 Task: Research Airbnb properties in Pátra, Greece from 6th December, 2023 to 15th December, 2023 for 6 adults. Place can be entire room or private room with 6 bedrooms having 6 beds and 6 bathrooms. Property type can be house. Amenities needed are: wifi, TV, free parkinig on premises, gym, breakfast.
Action: Mouse moved to (457, 126)
Screenshot: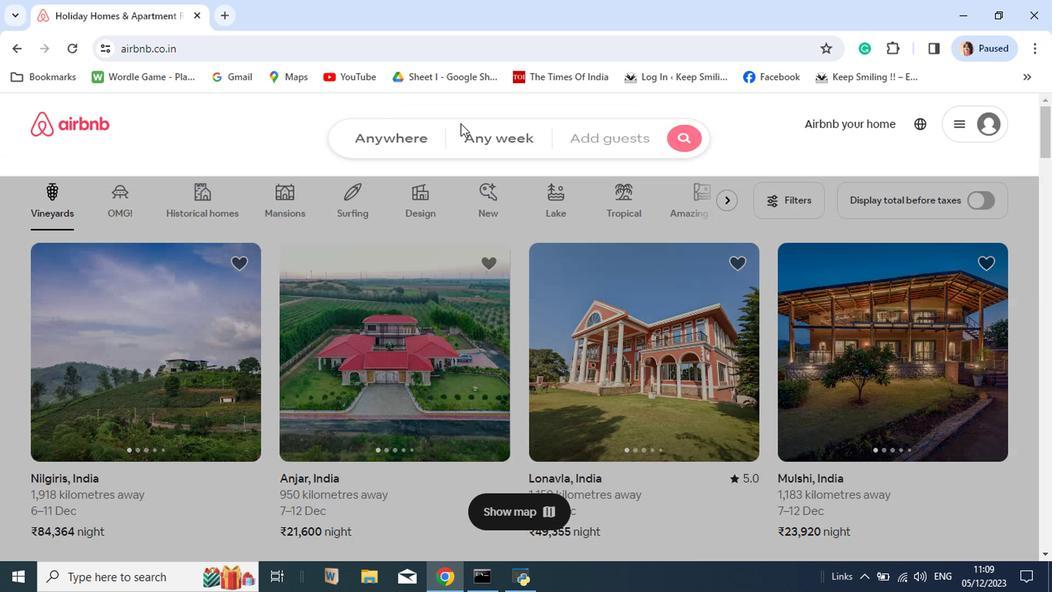 
Action: Mouse pressed left at (457, 126)
Screenshot: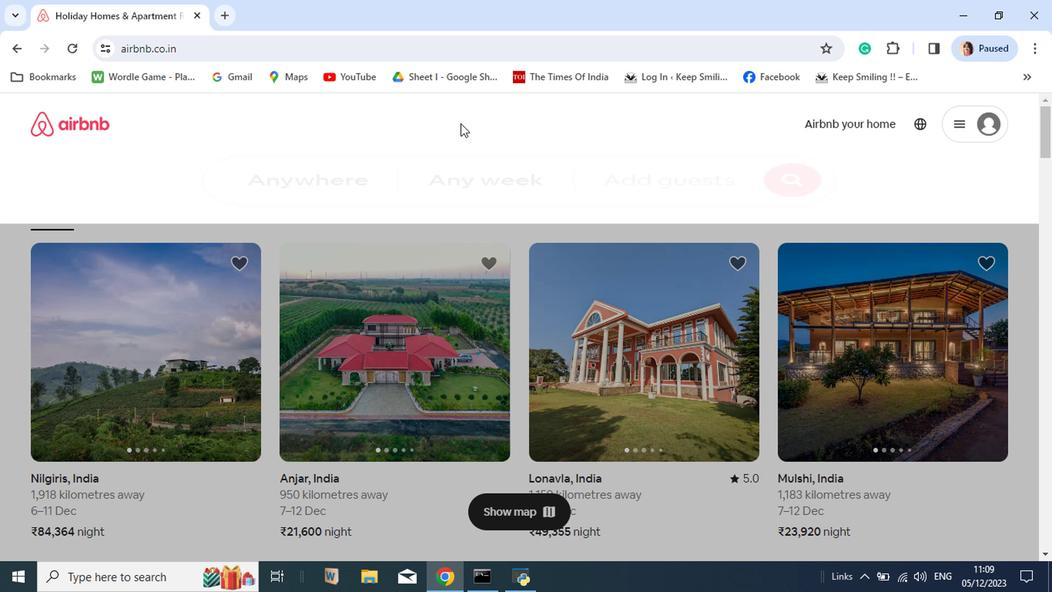 
Action: Mouse moved to (457, 127)
Screenshot: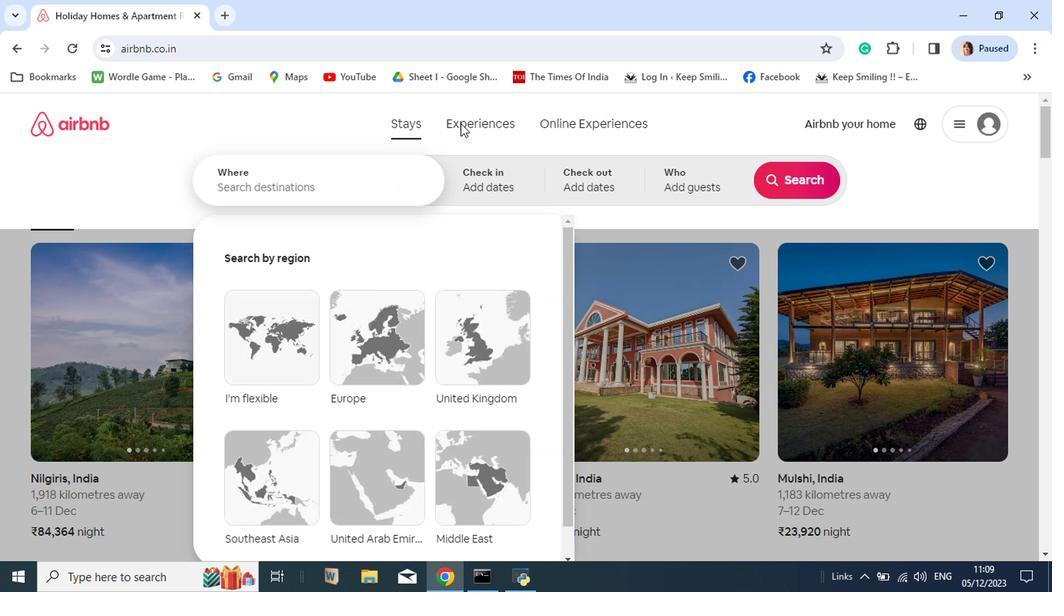 
Action: Key pressed <Key.shift_r>Patra,<Key.space><Key.shift>Greece
Screenshot: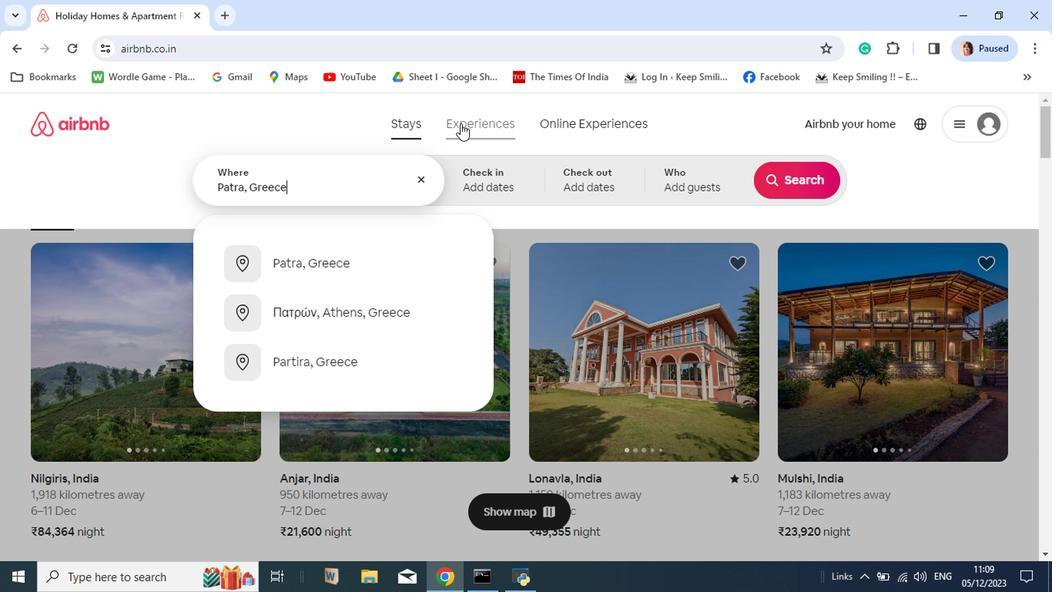 
Action: Mouse moved to (300, 260)
Screenshot: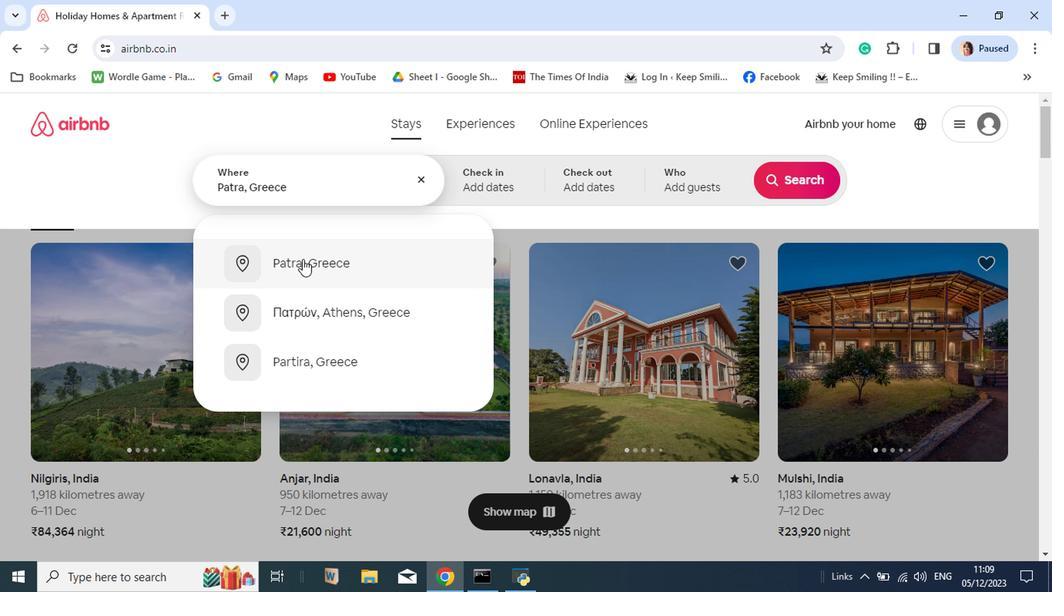 
Action: Mouse pressed left at (300, 260)
Screenshot: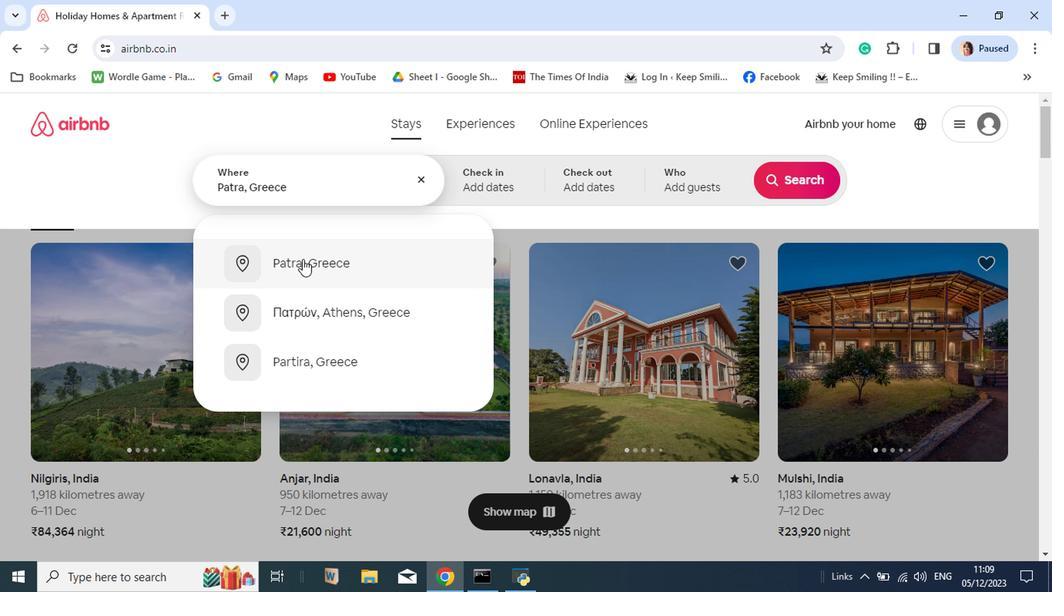 
Action: Mouse moved to (359, 405)
Screenshot: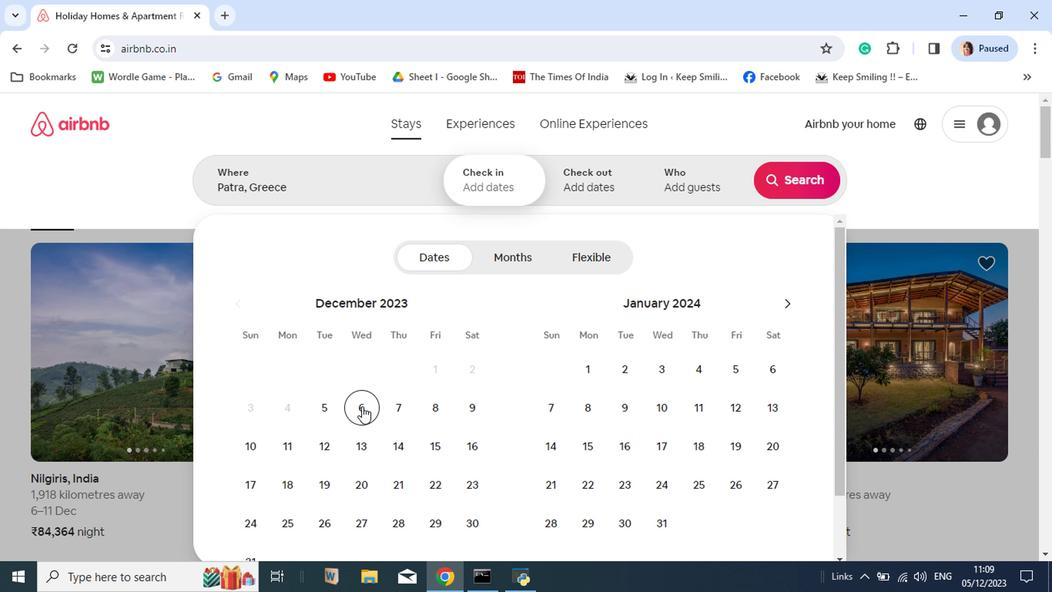 
Action: Mouse pressed left at (359, 405)
Screenshot: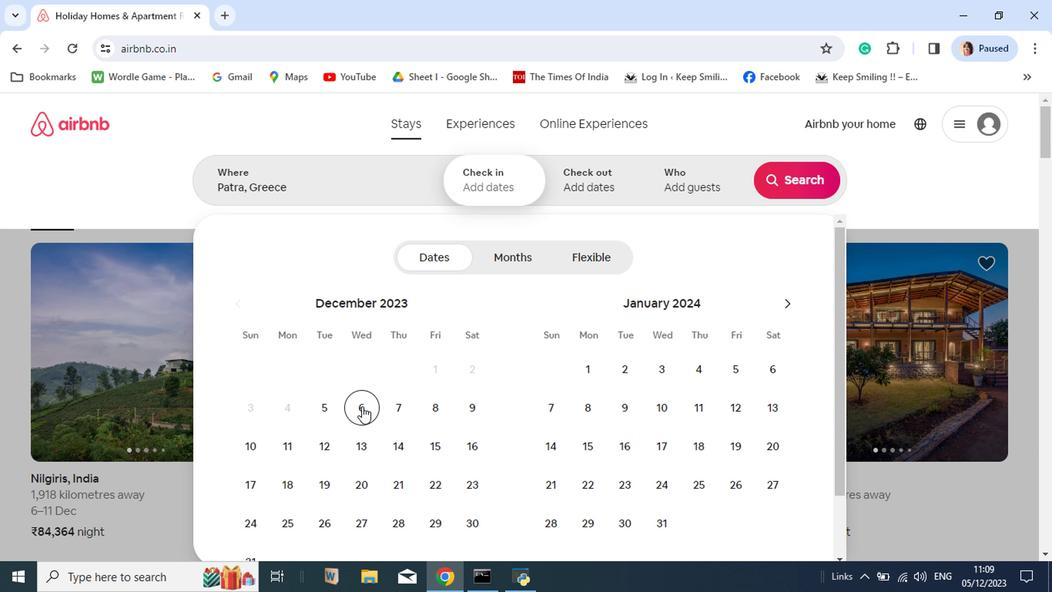 
Action: Mouse moved to (428, 437)
Screenshot: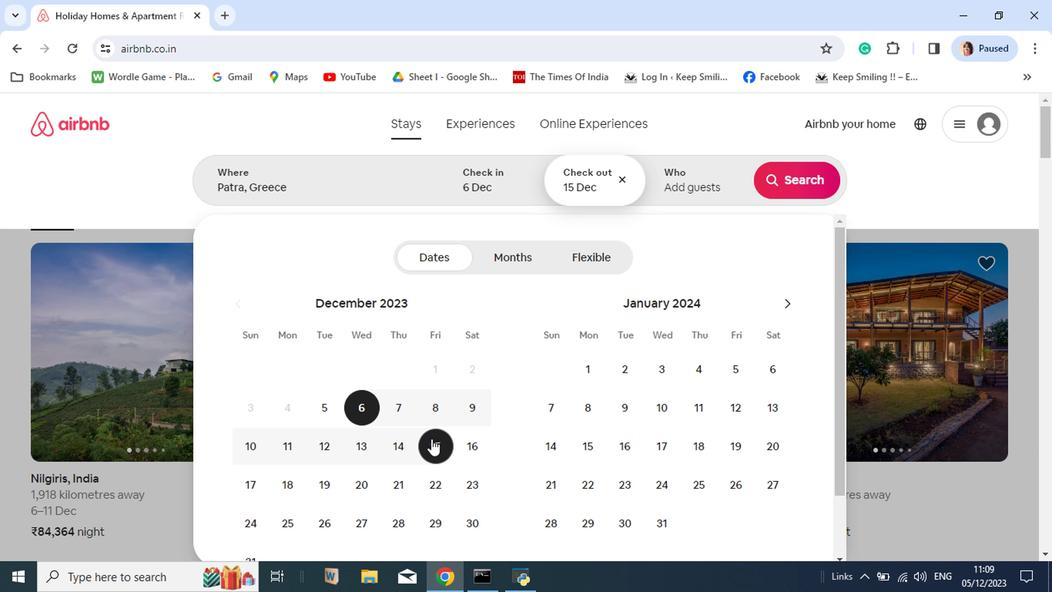 
Action: Mouse pressed left at (428, 437)
Screenshot: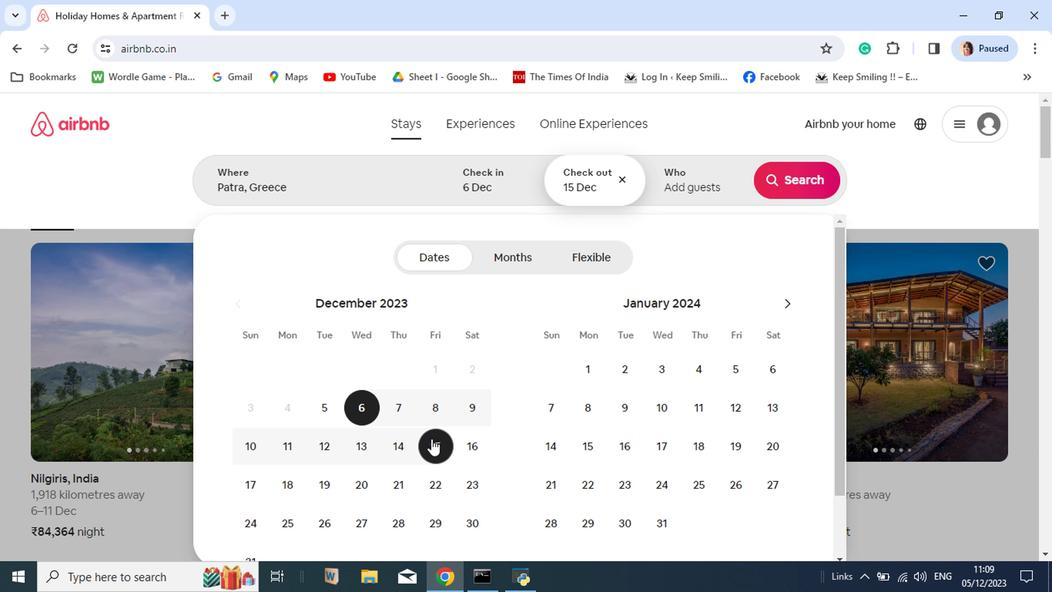 
Action: Mouse moved to (709, 188)
Screenshot: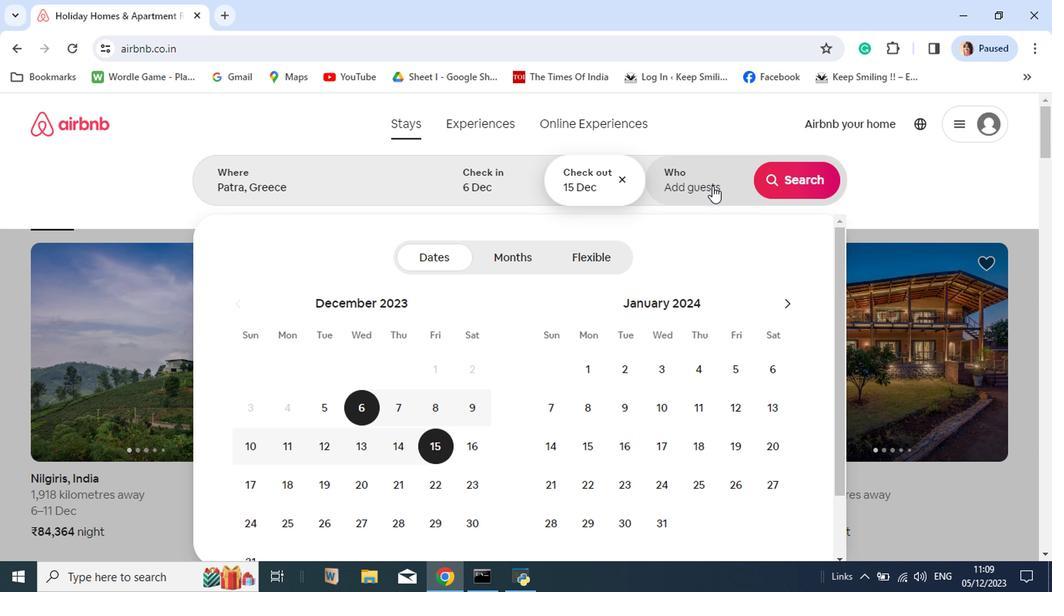 
Action: Mouse pressed left at (709, 188)
Screenshot: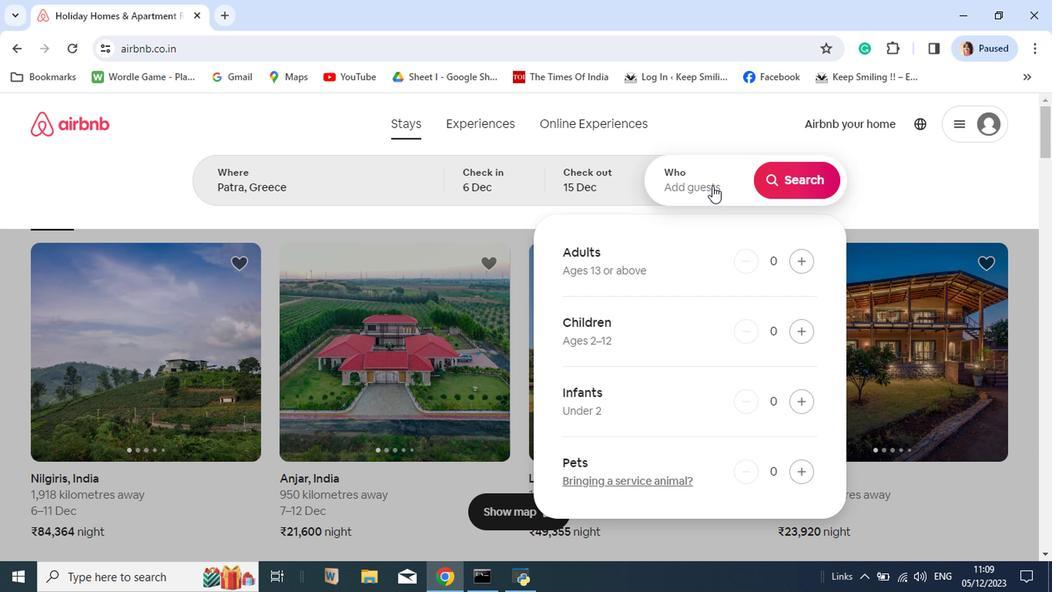 
Action: Mouse moved to (801, 252)
Screenshot: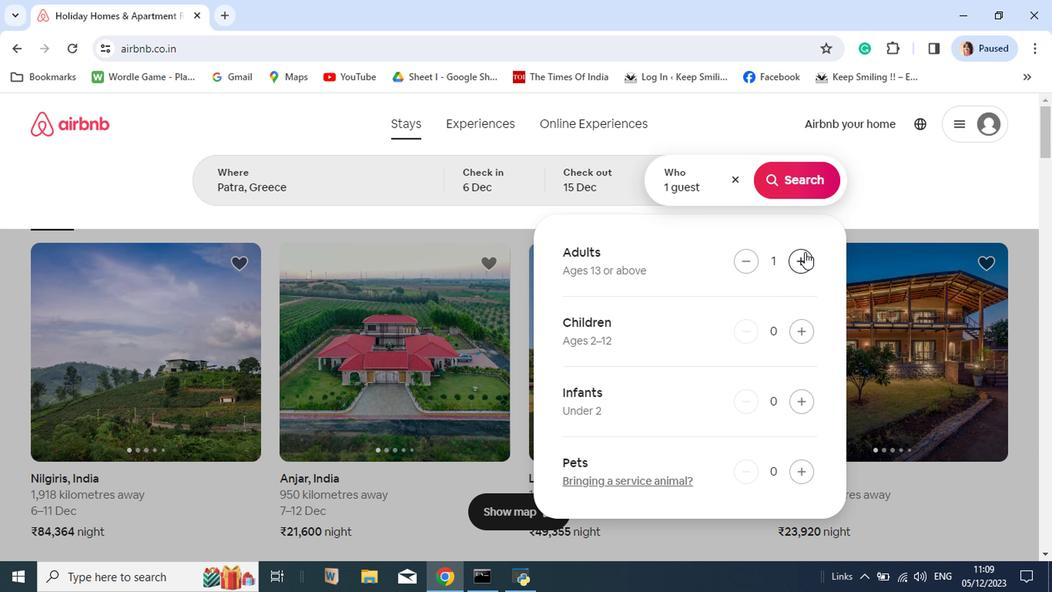 
Action: Mouse pressed left at (801, 252)
Screenshot: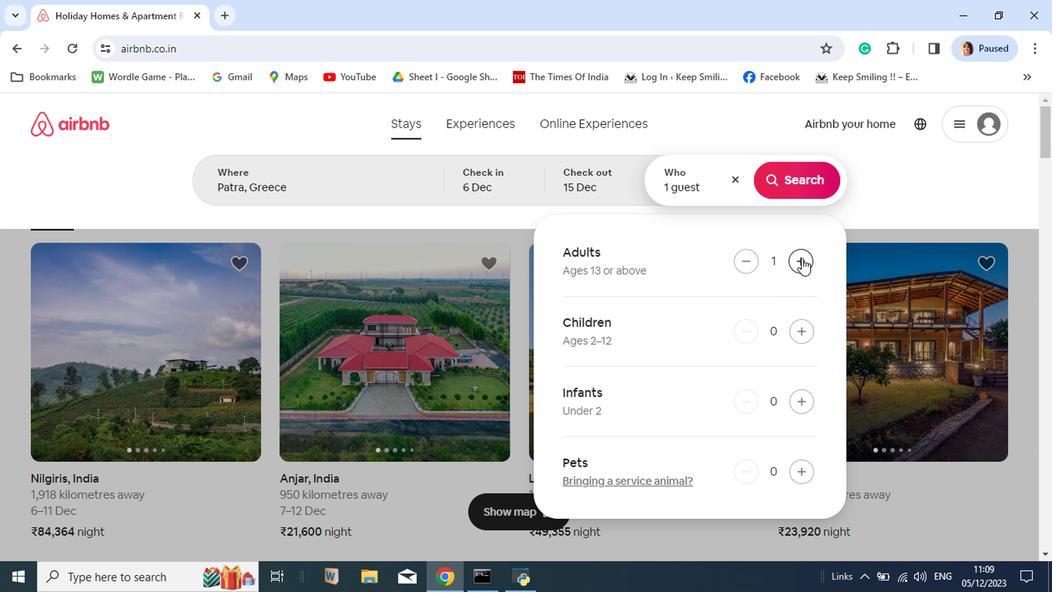 
Action: Mouse moved to (797, 259)
Screenshot: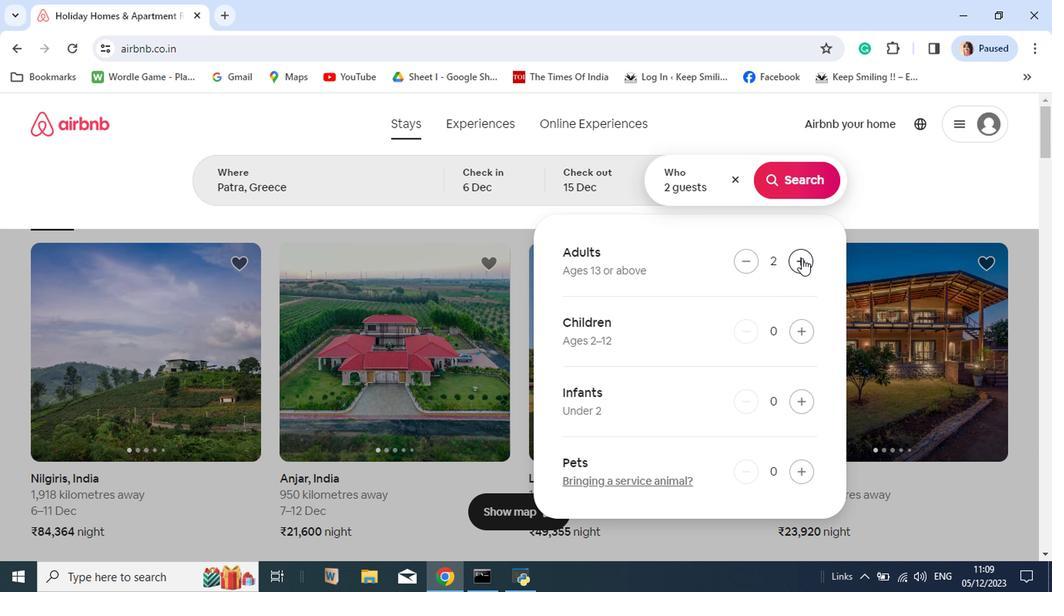 
Action: Mouse pressed left at (797, 259)
Screenshot: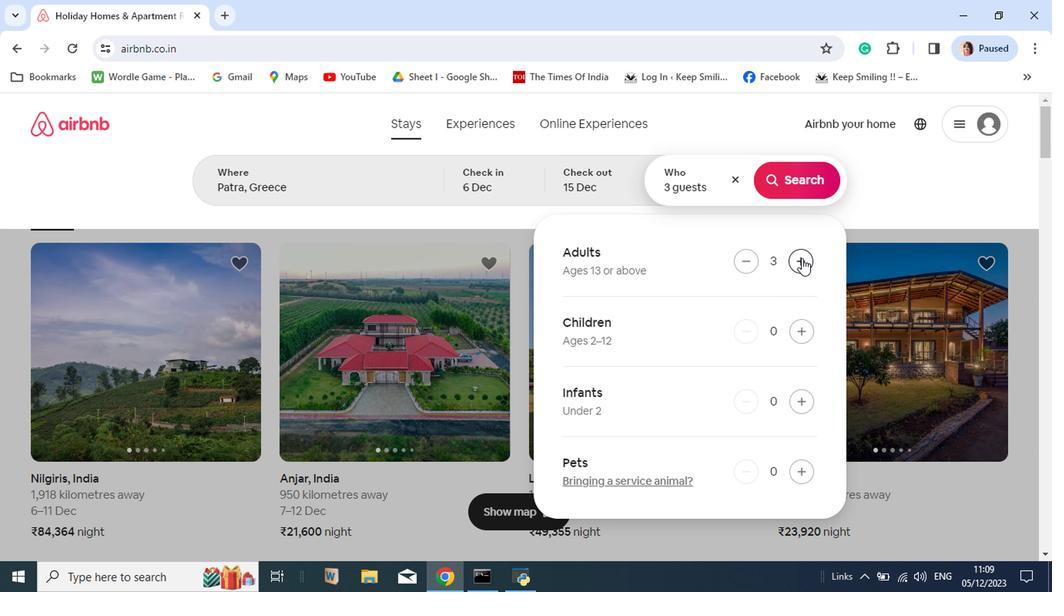 
Action: Mouse pressed left at (797, 259)
Screenshot: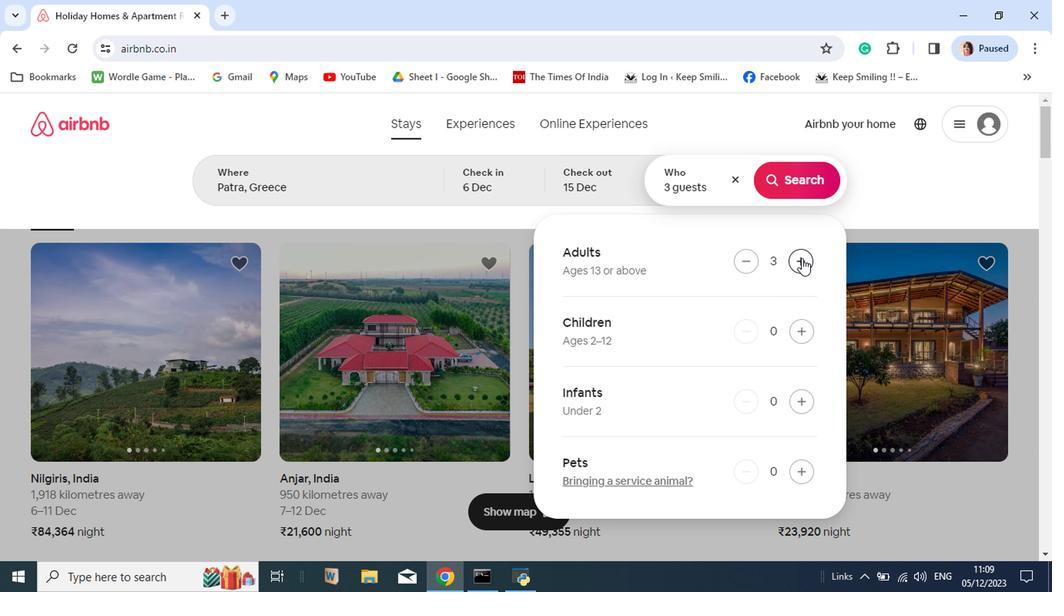 
Action: Mouse pressed left at (797, 259)
Screenshot: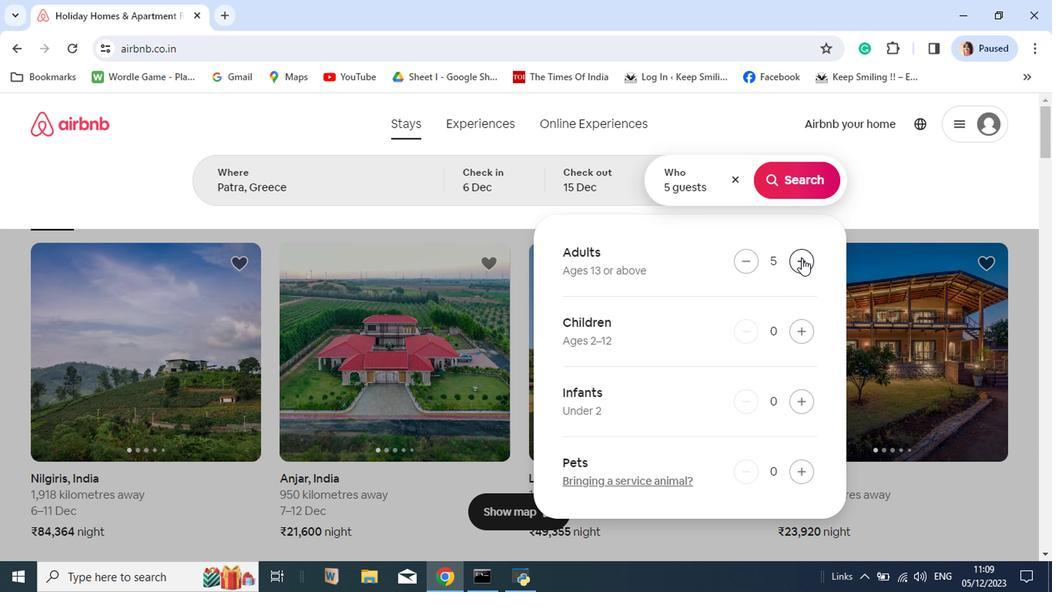 
Action: Mouse pressed left at (797, 259)
Screenshot: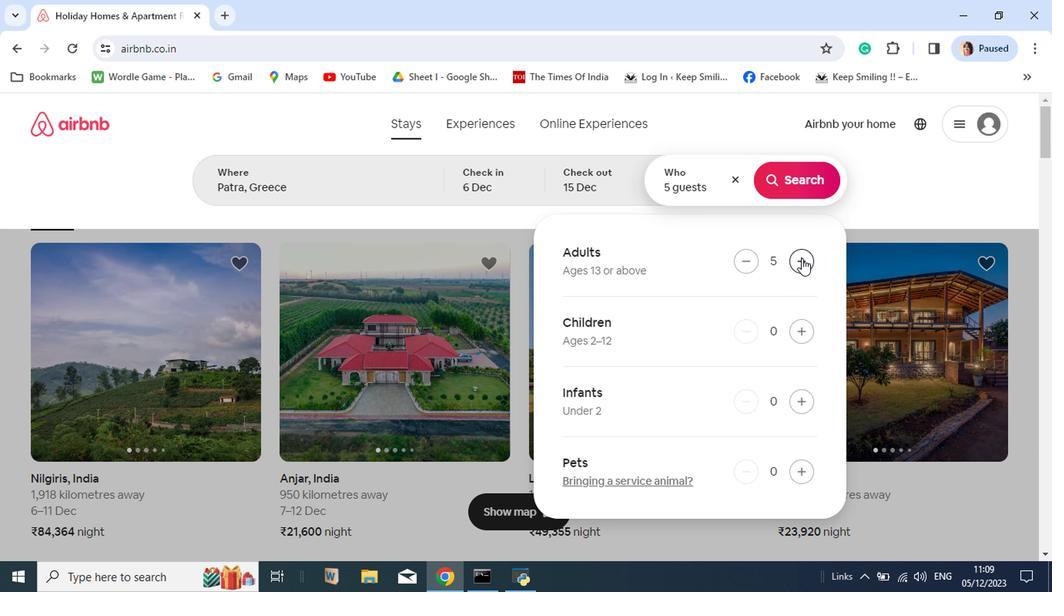 
Action: Mouse pressed left at (797, 259)
Screenshot: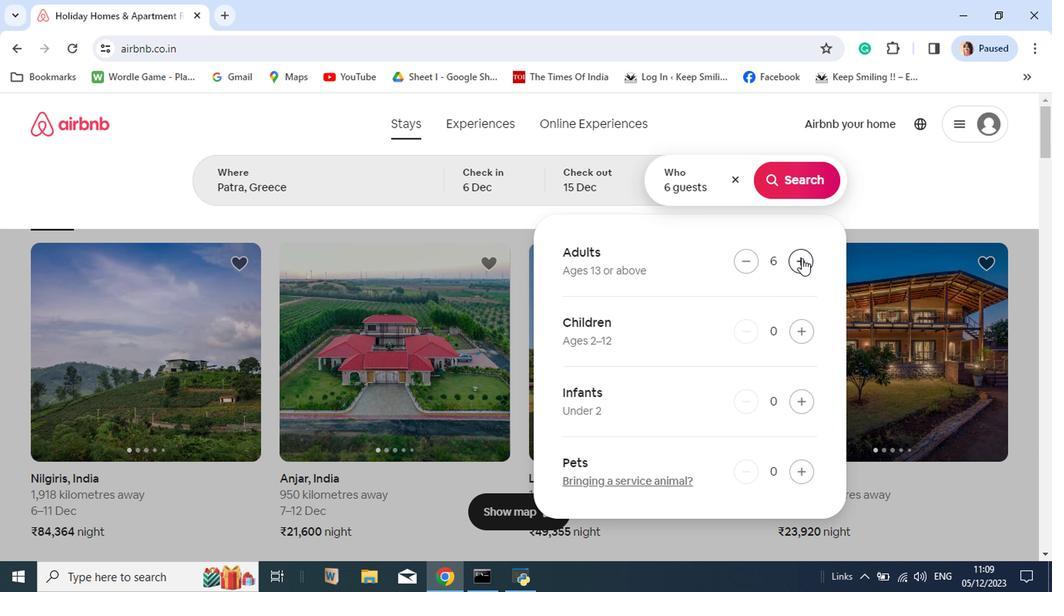 
Action: Mouse moved to (797, 178)
Screenshot: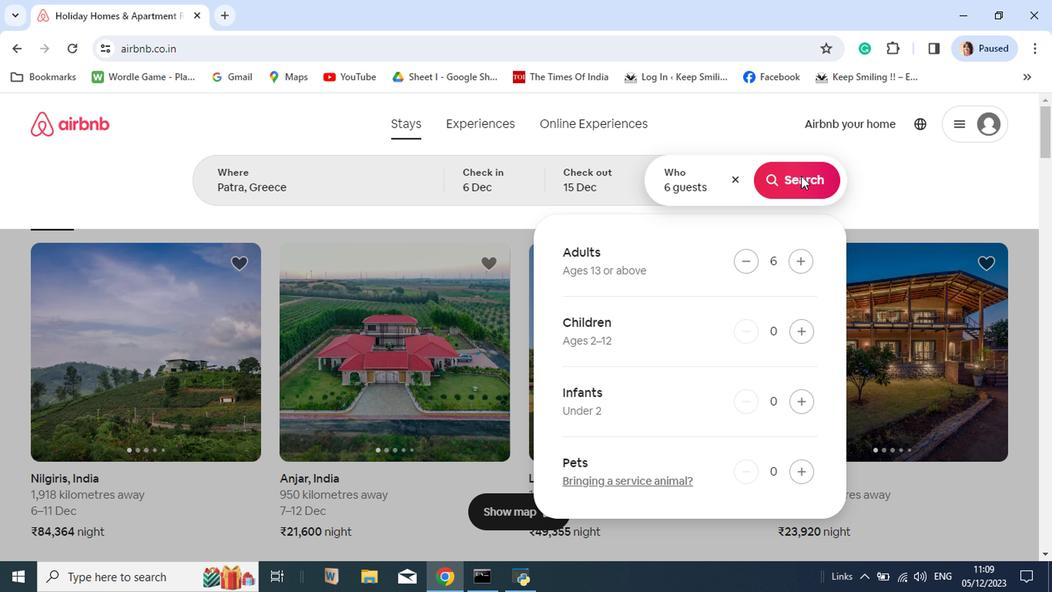 
Action: Mouse pressed left at (797, 178)
Screenshot: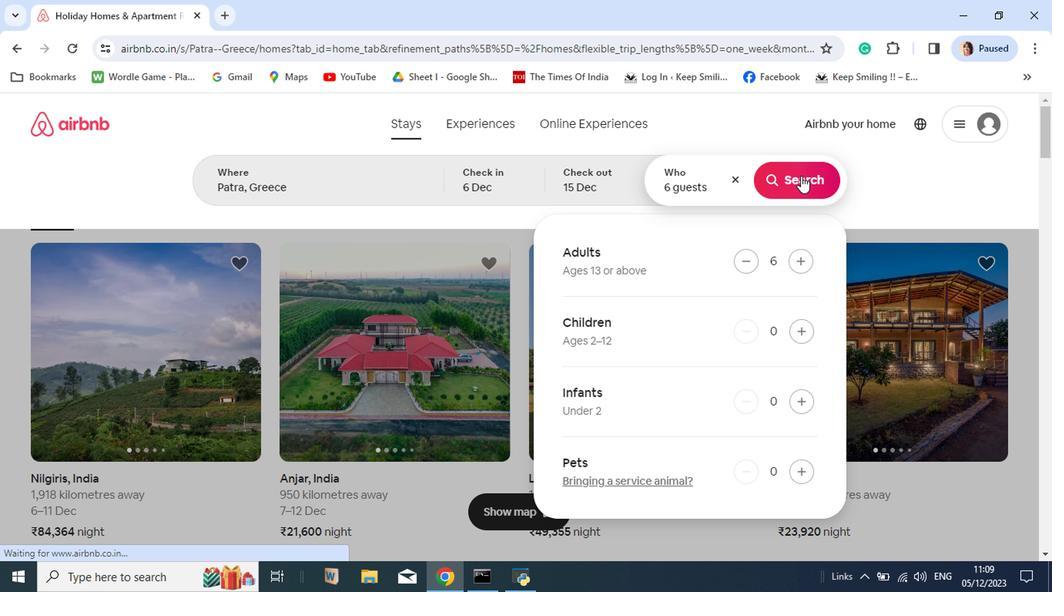 
Action: Mouse moved to (814, 186)
Screenshot: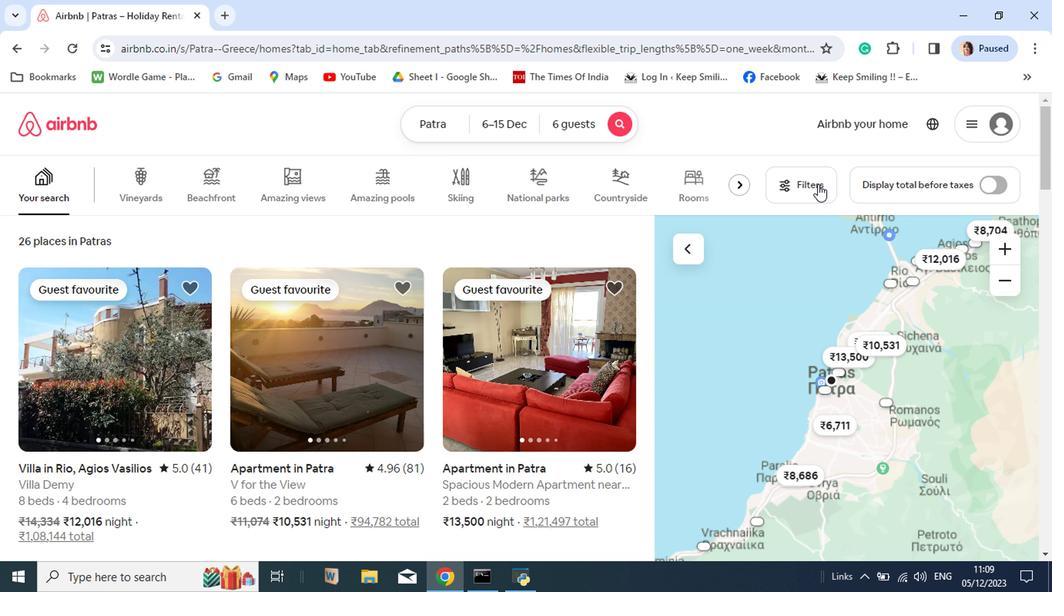 
Action: Mouse pressed left at (814, 186)
Screenshot: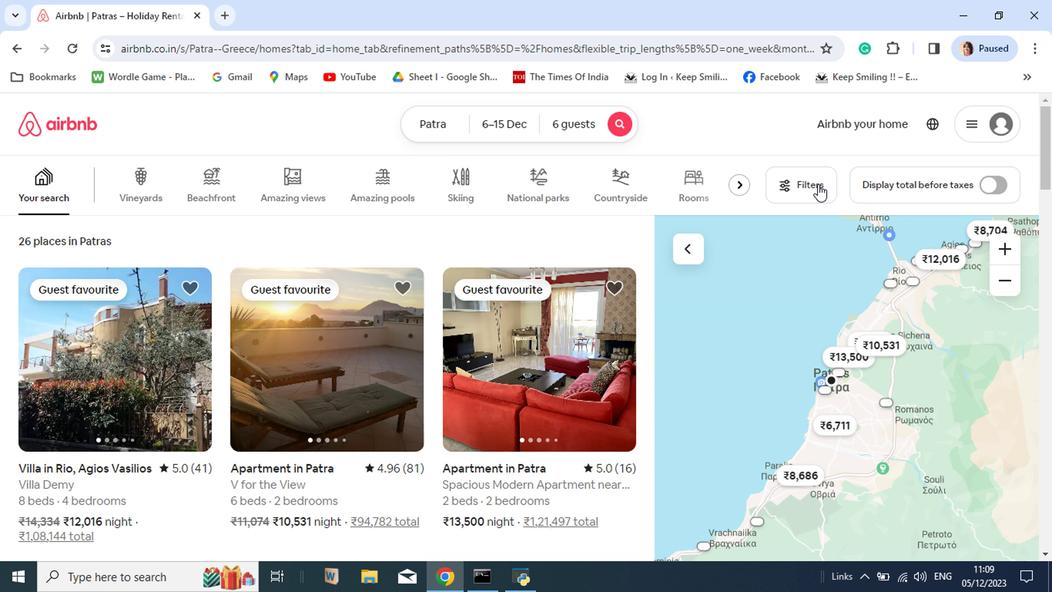 
Action: Mouse moved to (739, 346)
Screenshot: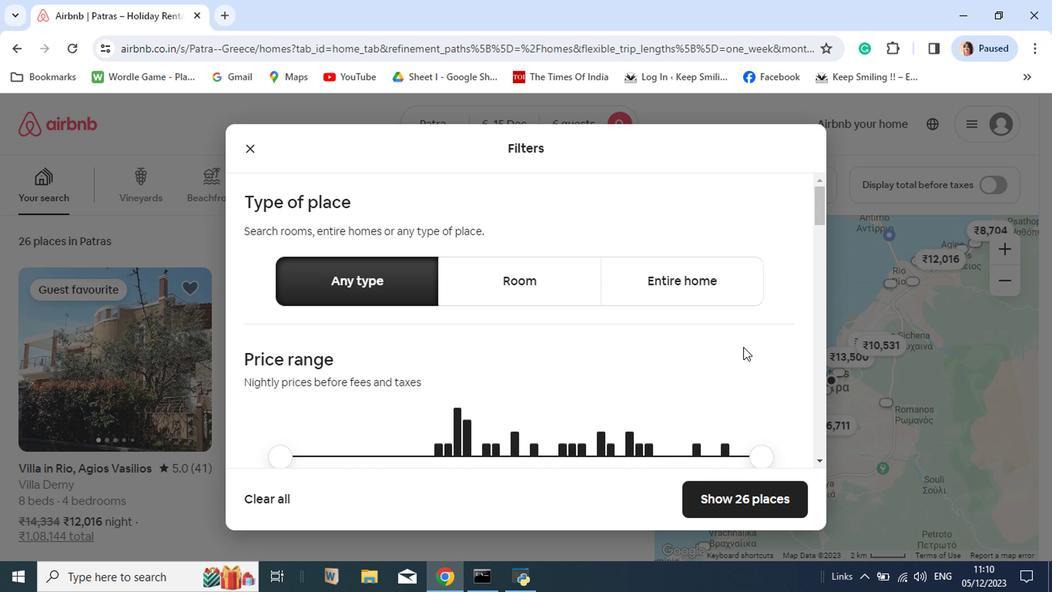
Action: Mouse scrolled (739, 346) with delta (0, 0)
Screenshot: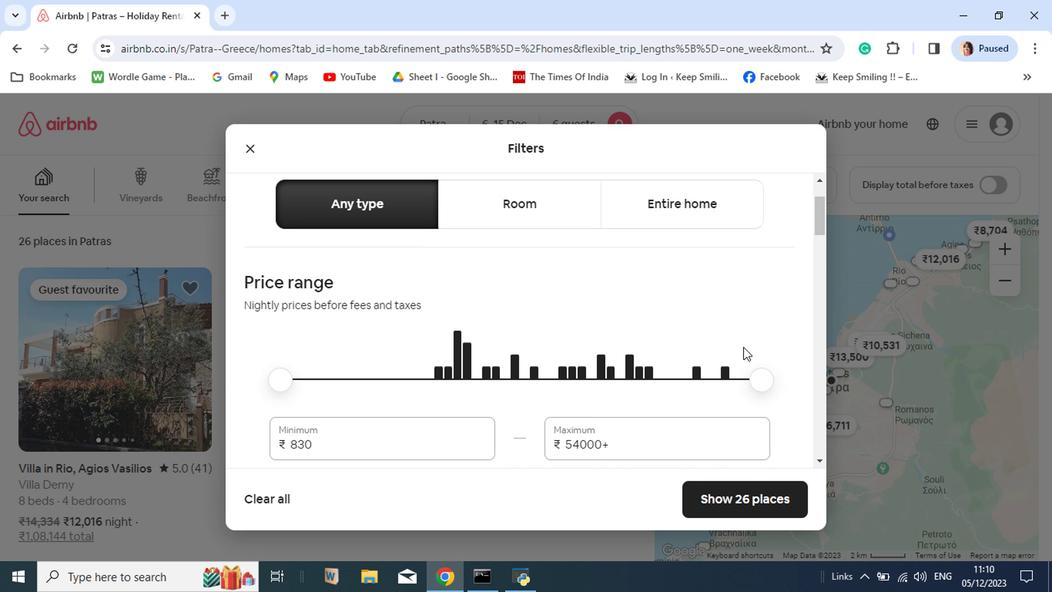 
Action: Mouse moved to (812, 221)
Screenshot: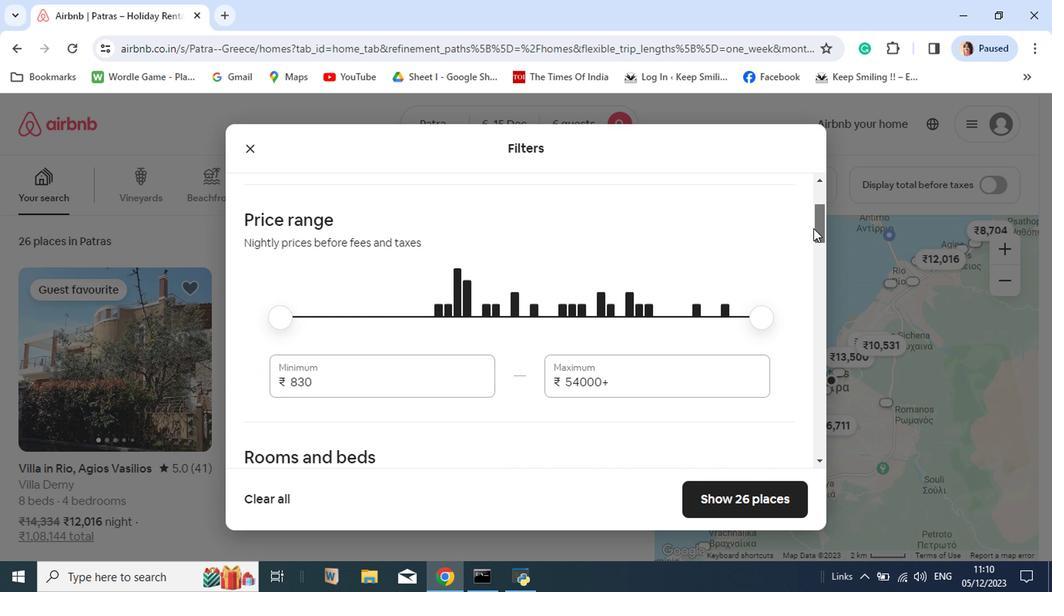 
Action: Mouse pressed left at (812, 221)
Screenshot: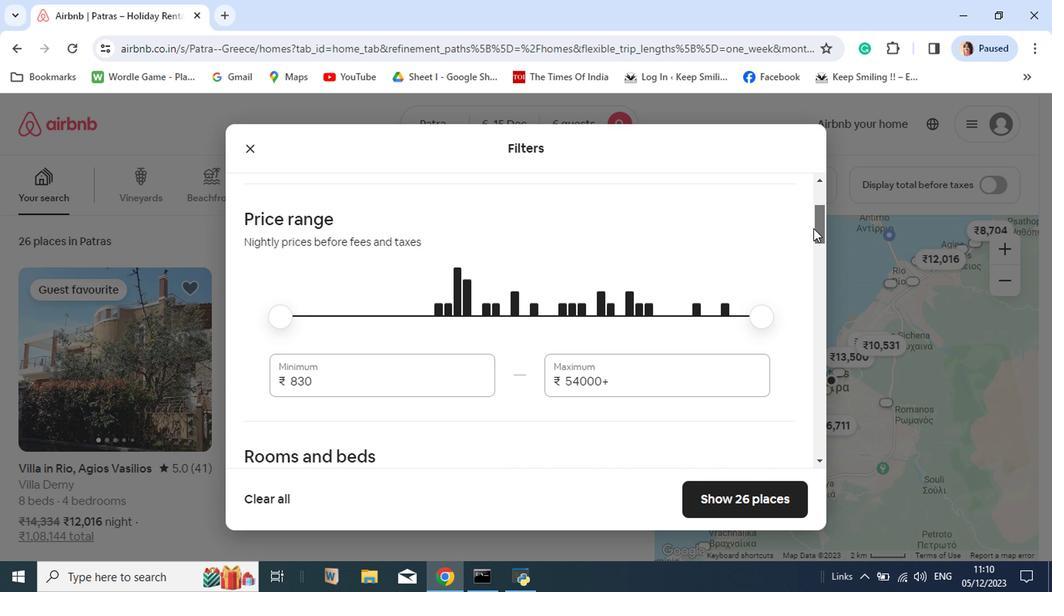 
Action: Mouse moved to (594, 328)
Screenshot: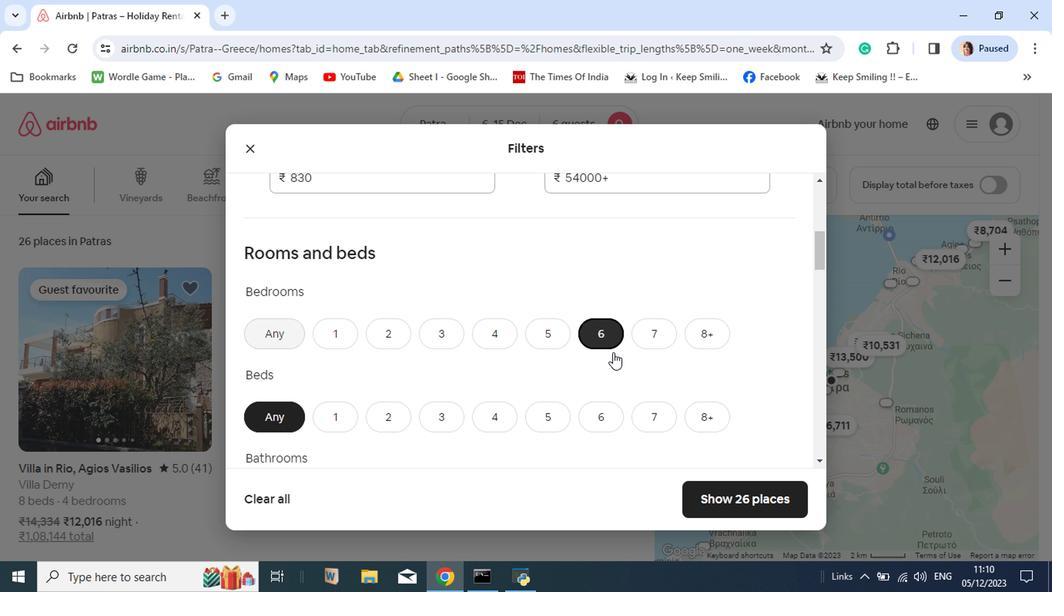 
Action: Mouse pressed left at (594, 328)
Screenshot: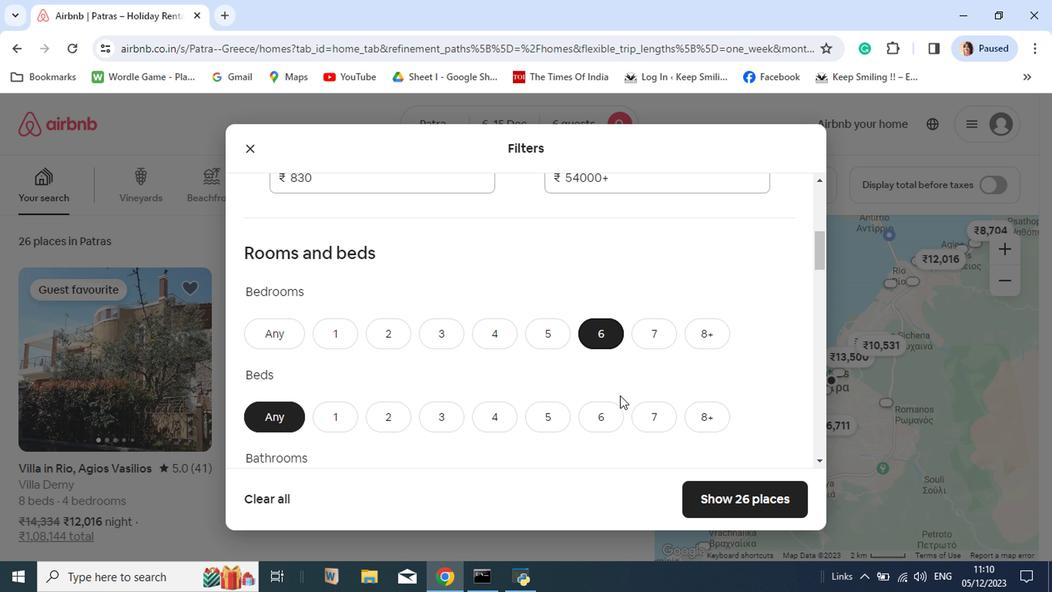 
Action: Mouse moved to (599, 411)
Screenshot: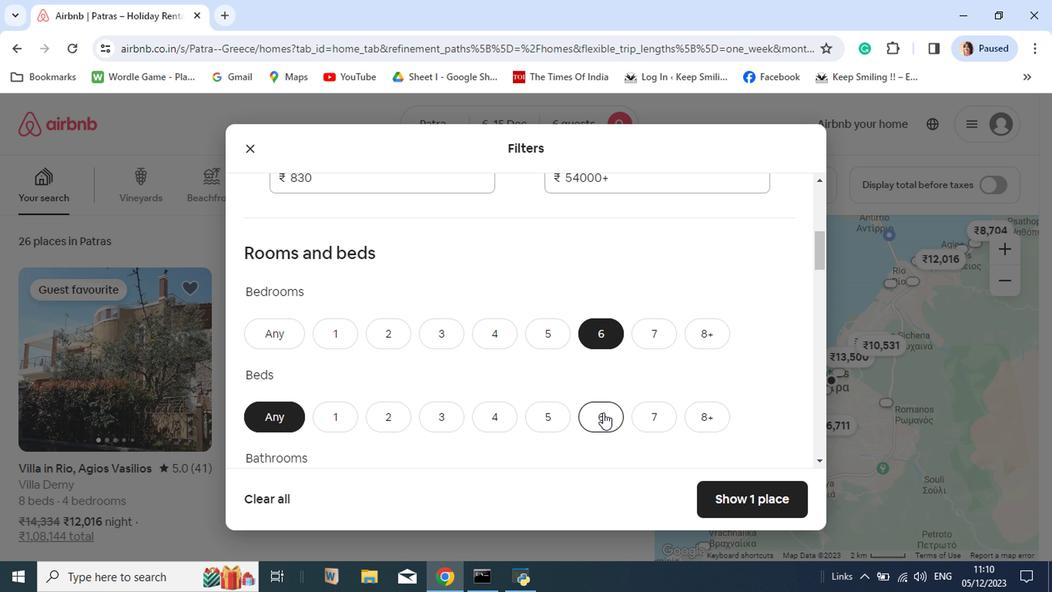 
Action: Mouse pressed left at (599, 411)
Screenshot: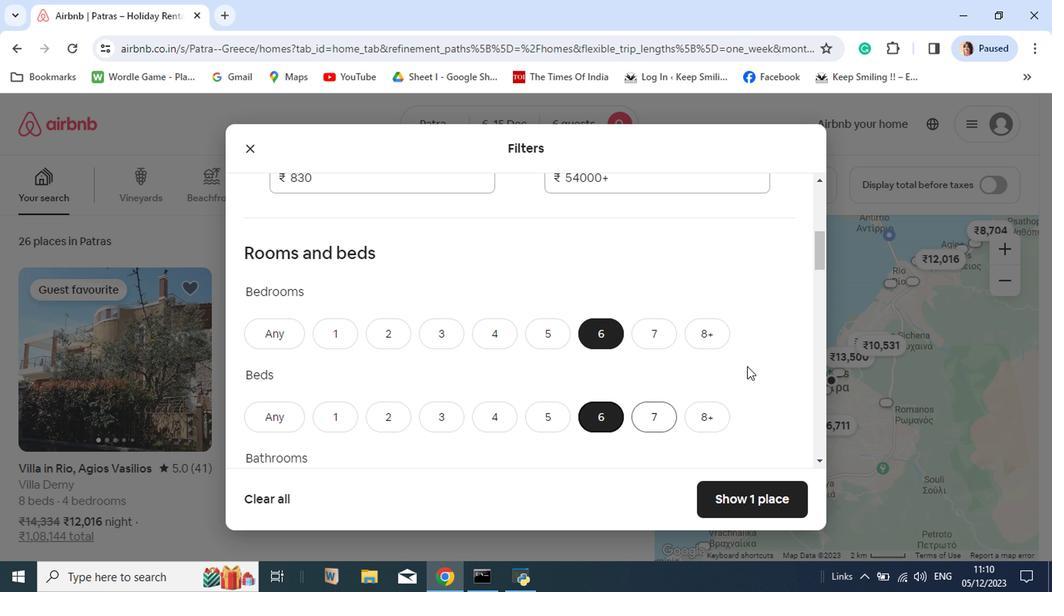 
Action: Mouse moved to (812, 256)
Screenshot: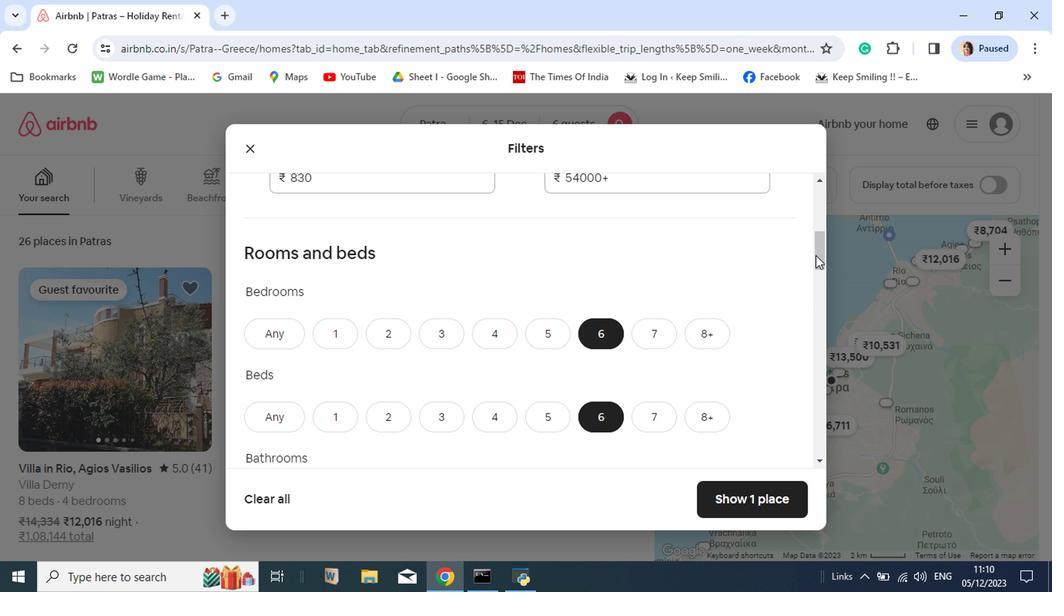 
Action: Mouse pressed left at (812, 256)
Screenshot: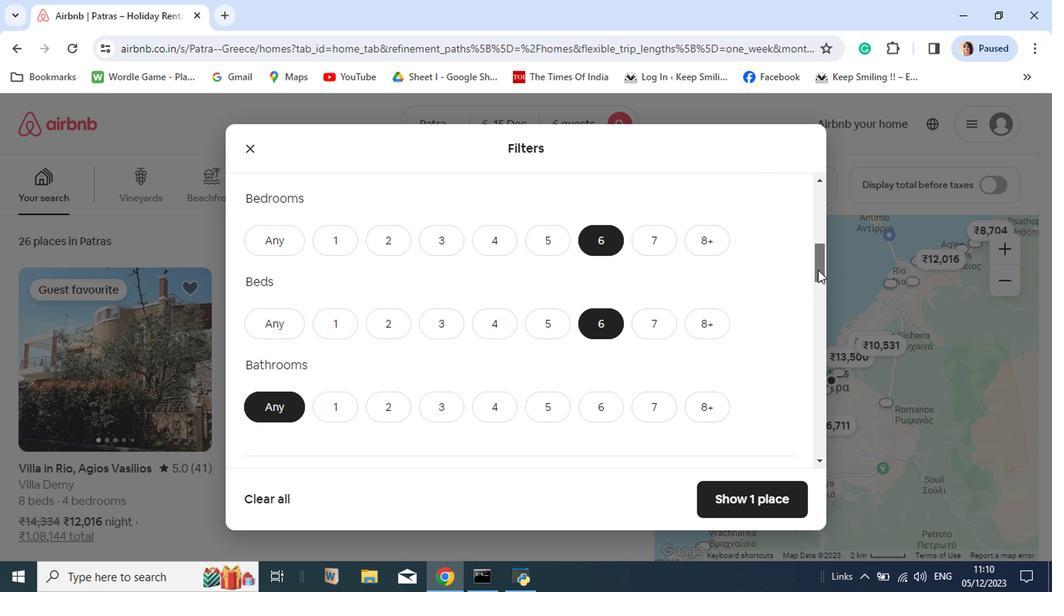 
Action: Mouse moved to (600, 338)
Screenshot: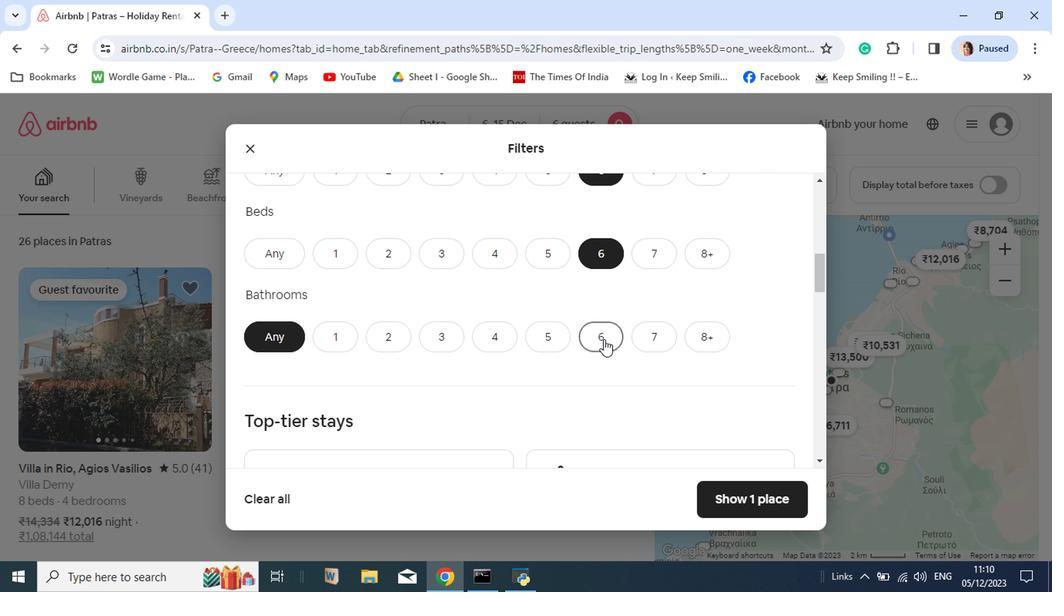 
Action: Mouse pressed left at (600, 338)
Screenshot: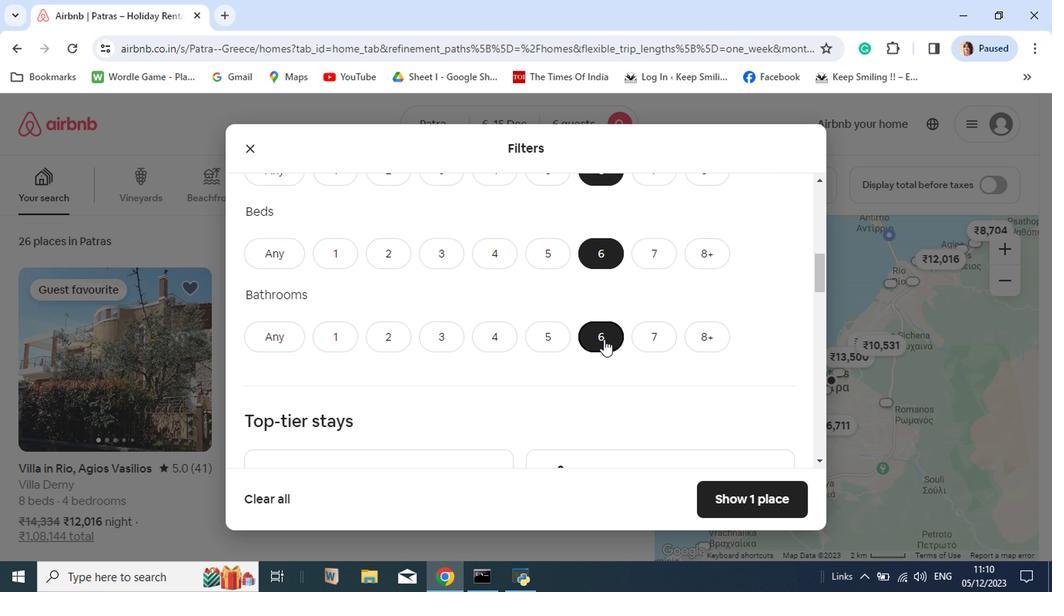 
Action: Mouse moved to (818, 276)
Screenshot: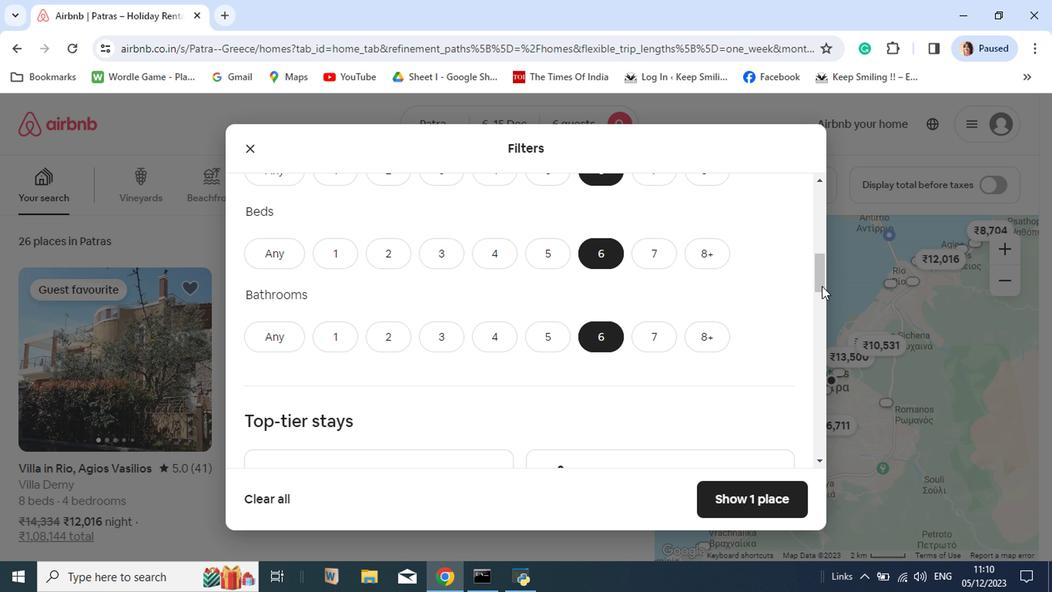 
Action: Mouse pressed left at (818, 276)
Screenshot: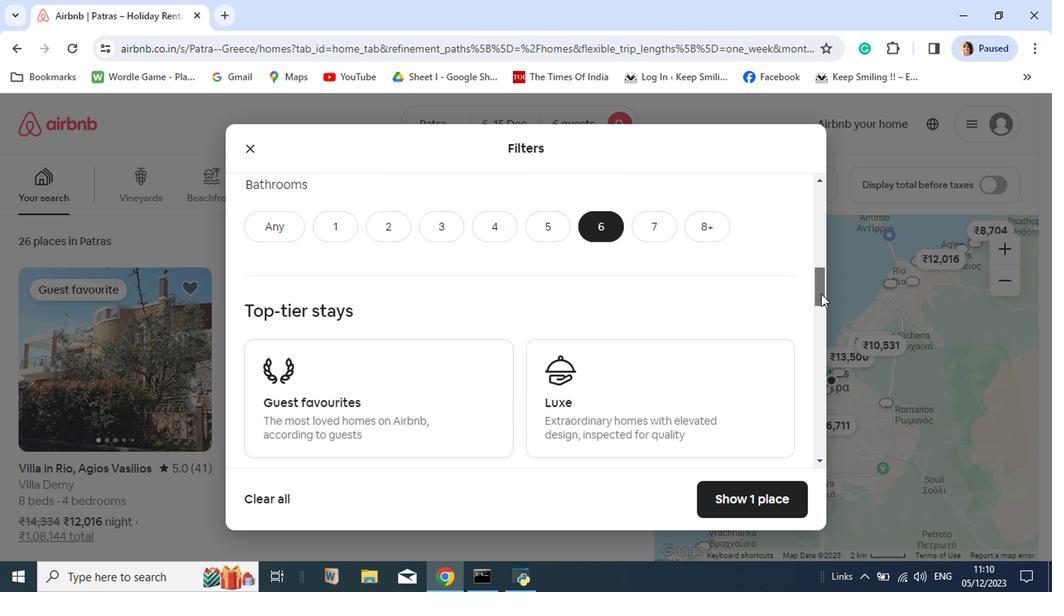 
Action: Mouse moved to (318, 296)
Screenshot: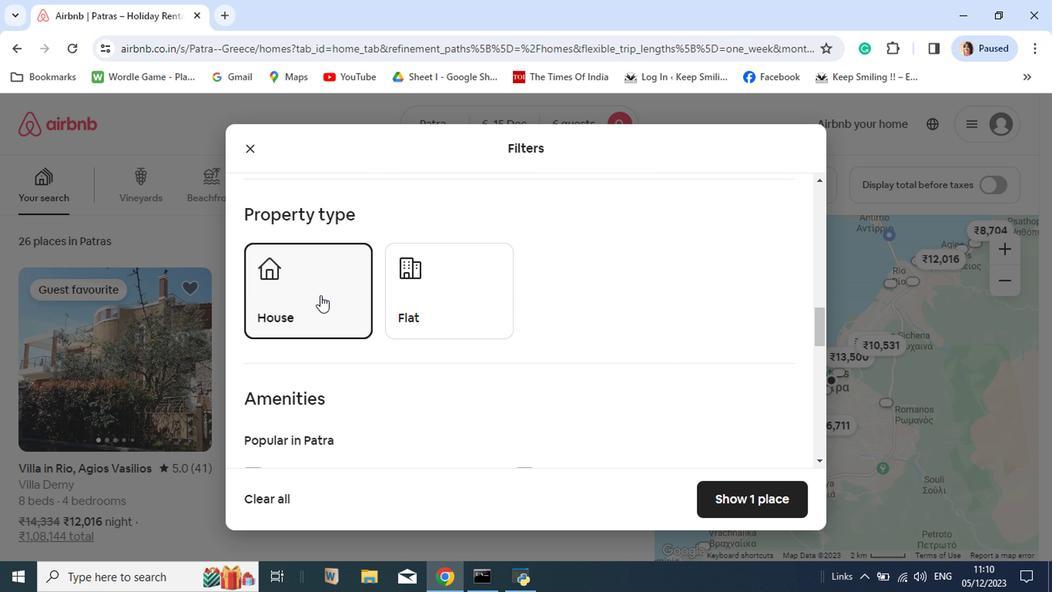 
Action: Mouse pressed left at (318, 296)
Screenshot: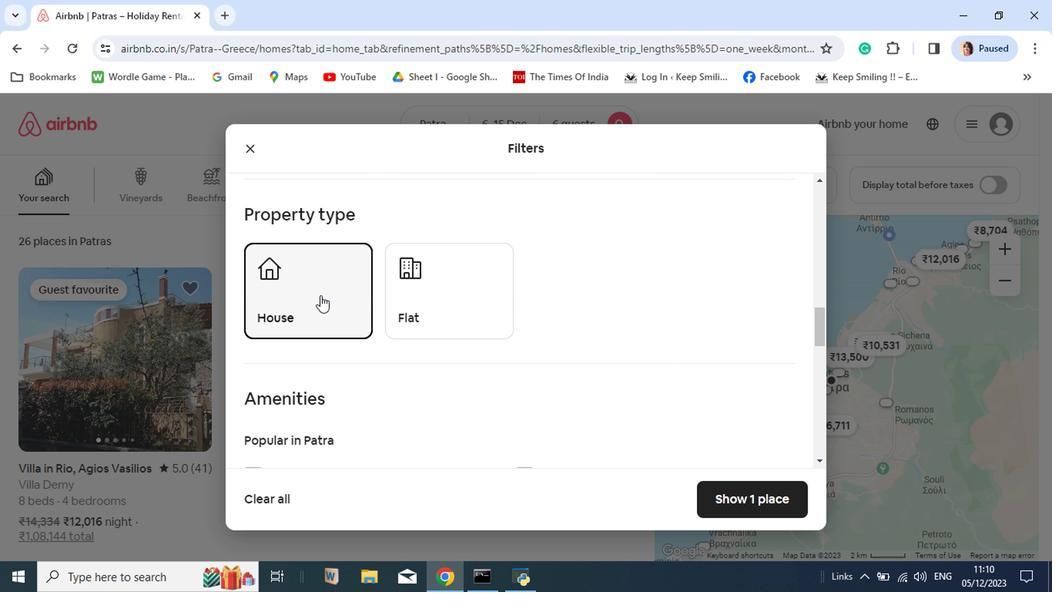 
Action: Mouse moved to (815, 330)
Screenshot: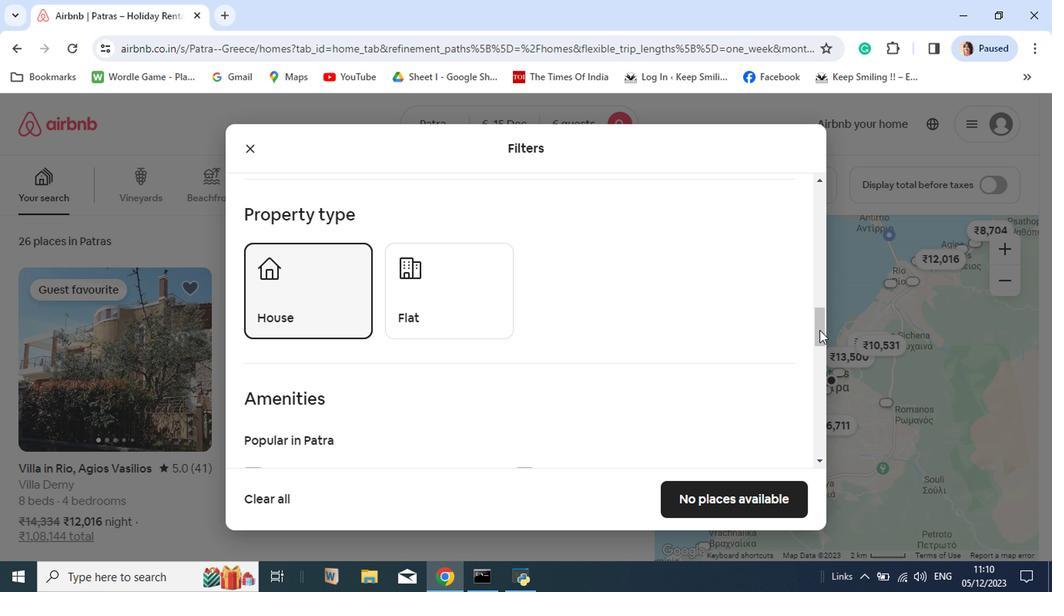 
Action: Mouse pressed left at (815, 330)
Screenshot: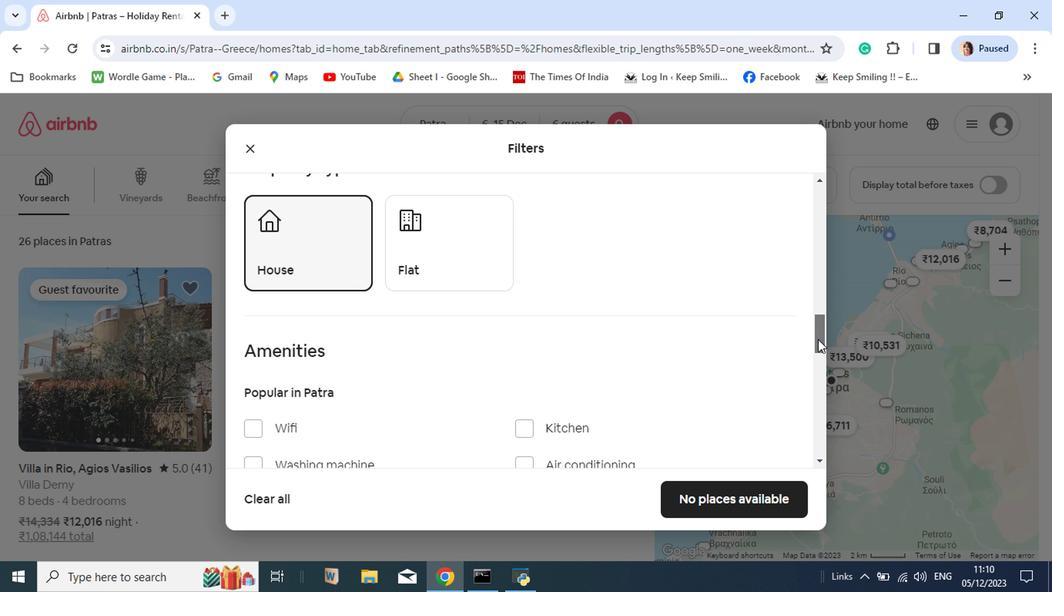 
Action: Mouse moved to (325, 294)
Screenshot: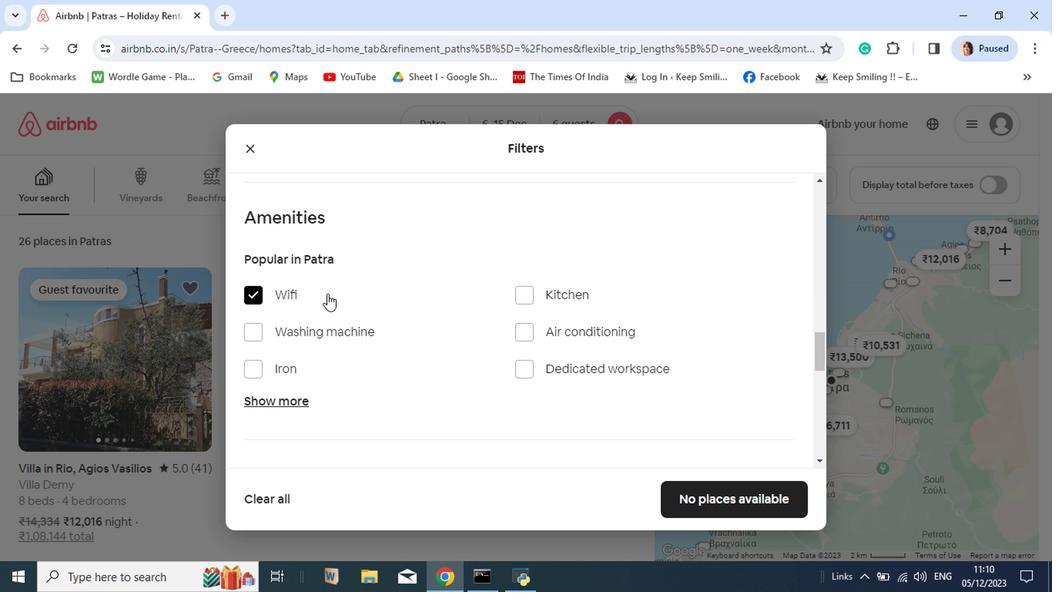 
Action: Mouse pressed left at (325, 294)
Screenshot: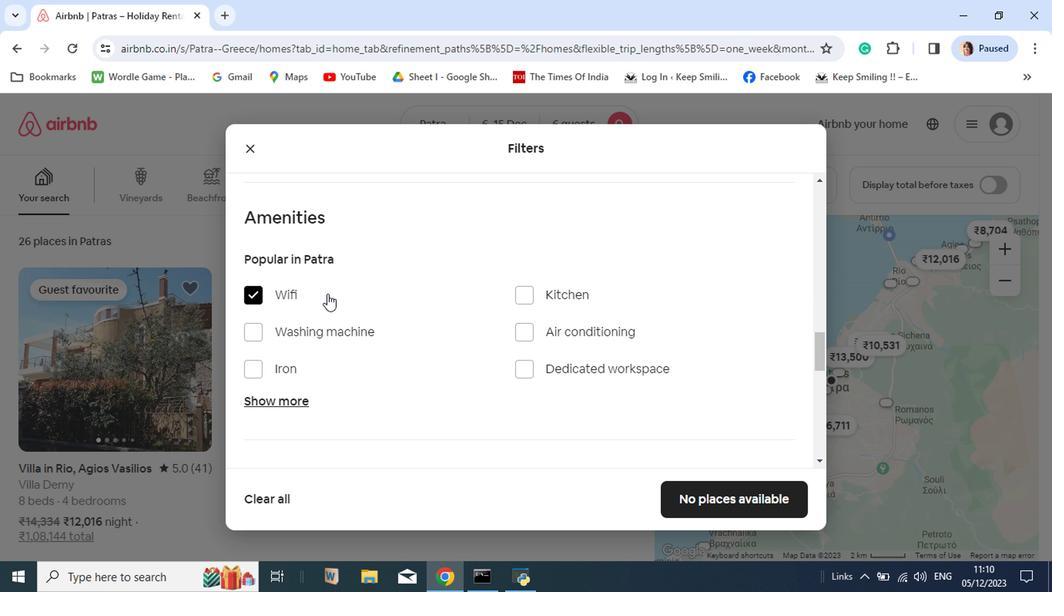 
Action: Mouse moved to (286, 394)
Screenshot: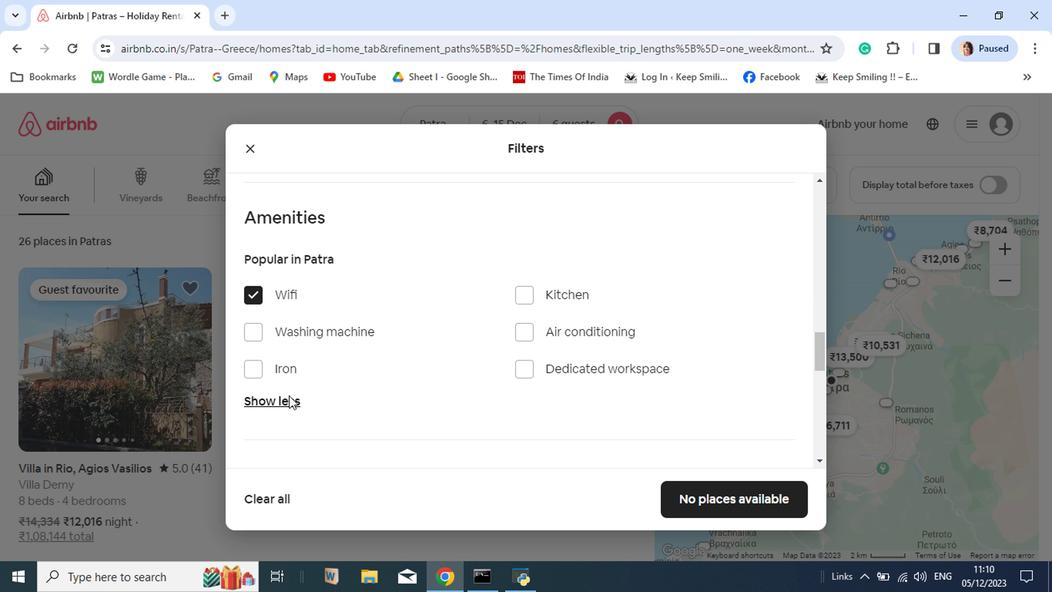 
Action: Mouse pressed left at (286, 394)
Screenshot: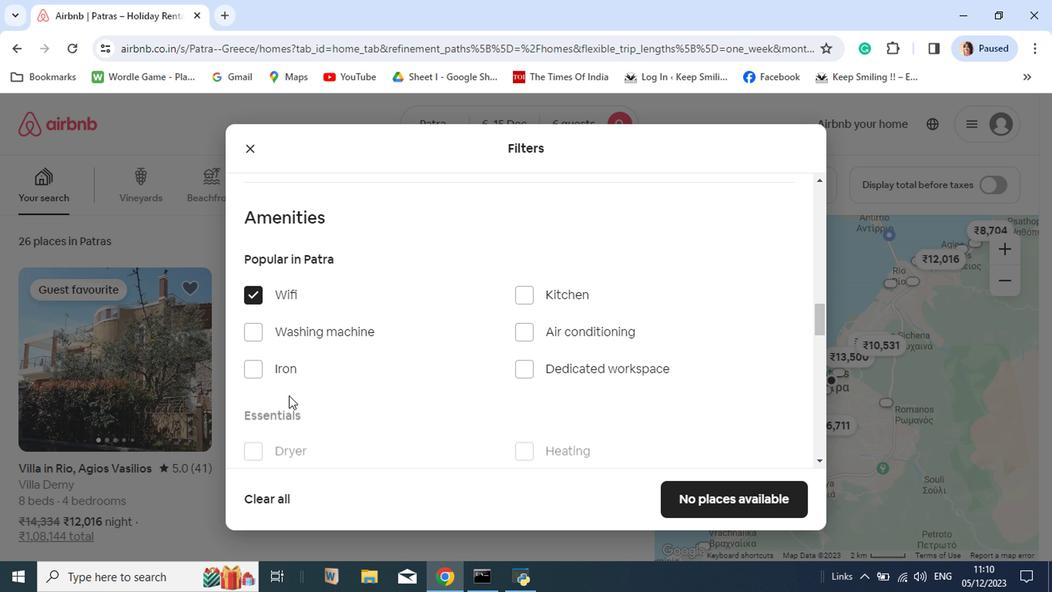 
Action: Mouse moved to (398, 416)
Screenshot: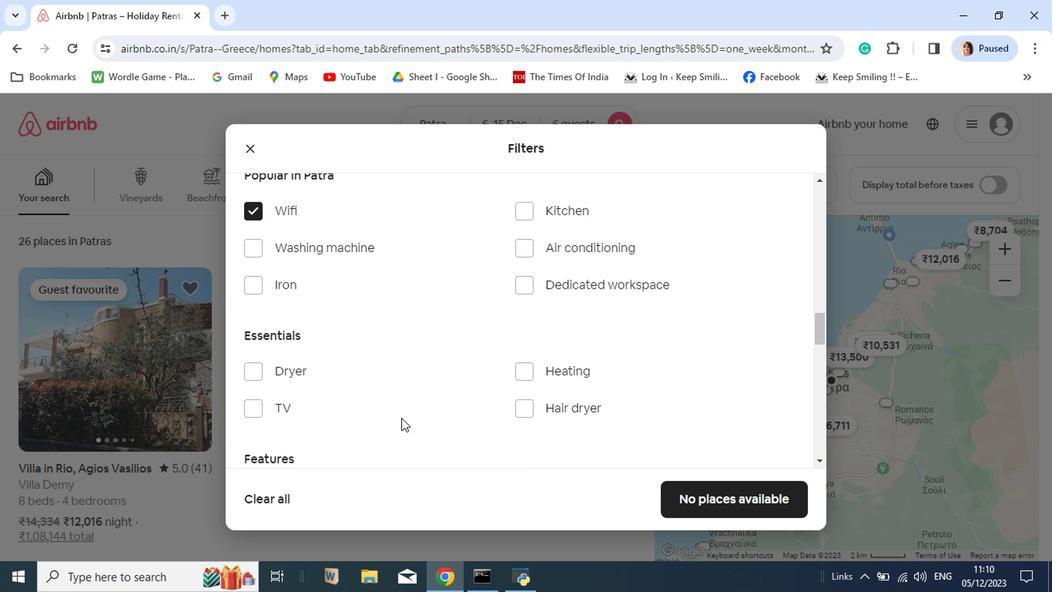 
Action: Mouse scrolled (398, 415) with delta (0, 0)
Screenshot: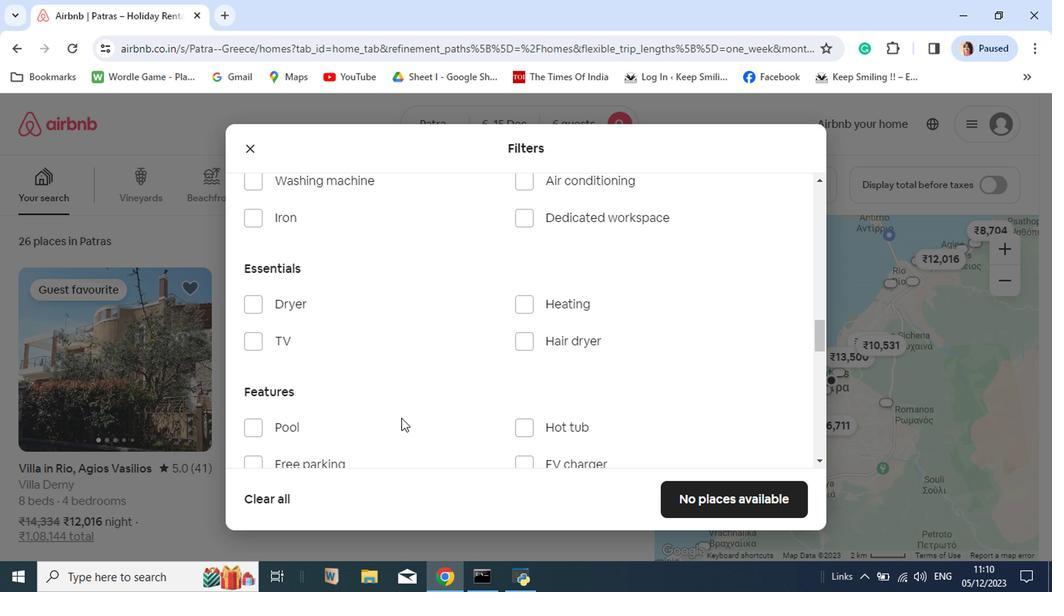 
Action: Mouse scrolled (398, 415) with delta (0, 0)
Screenshot: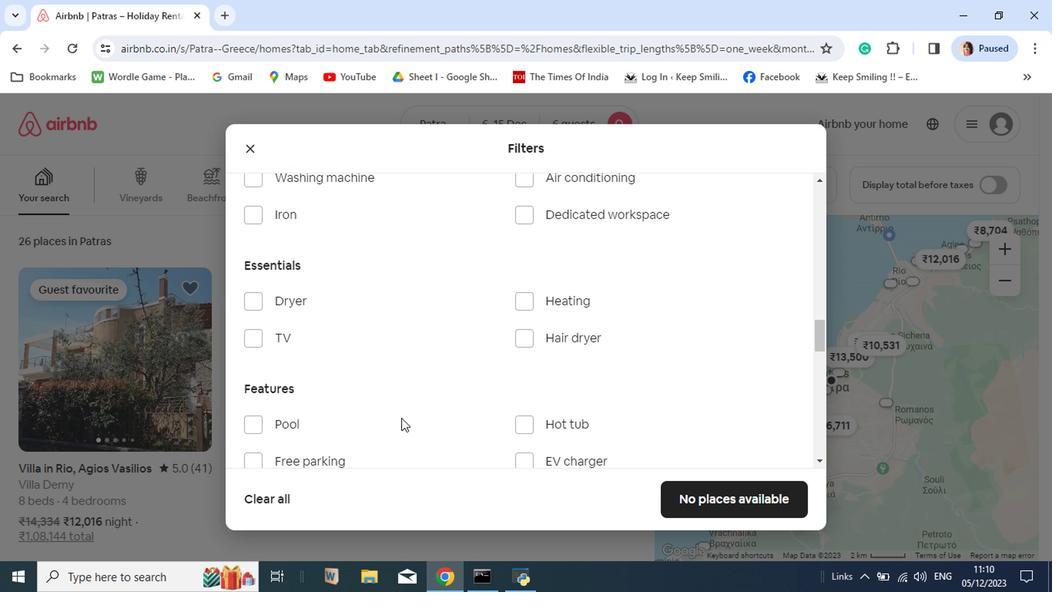 
Action: Mouse moved to (250, 338)
Screenshot: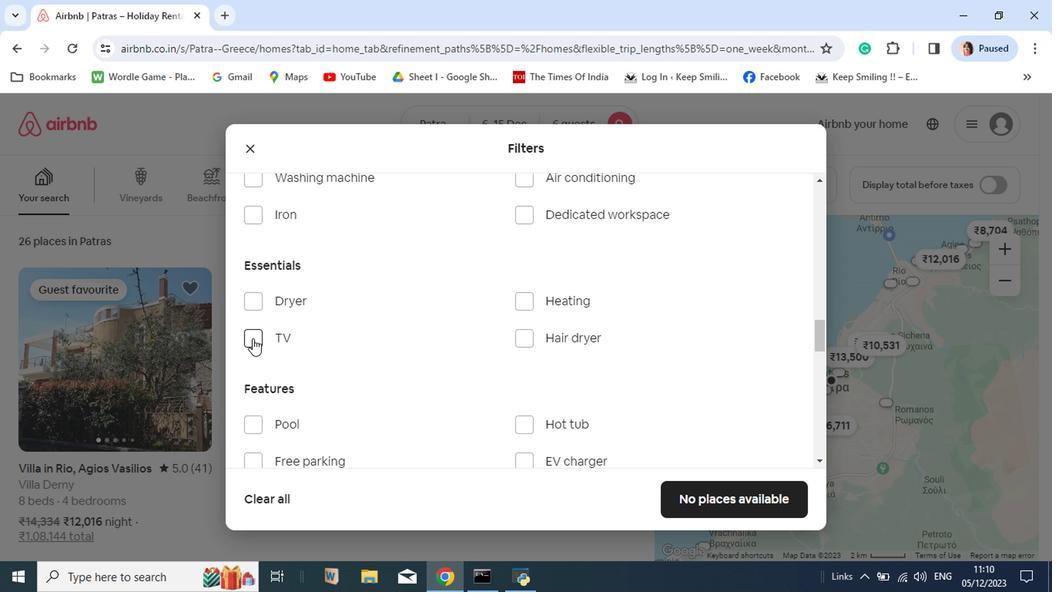 
Action: Mouse pressed left at (250, 338)
Screenshot: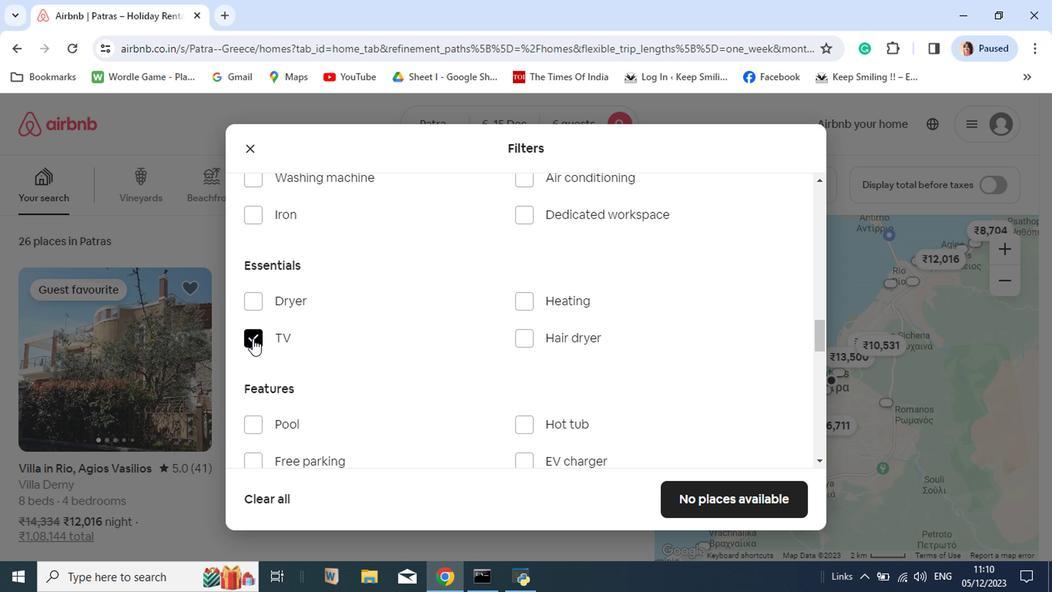 
Action: Mouse moved to (352, 379)
Screenshot: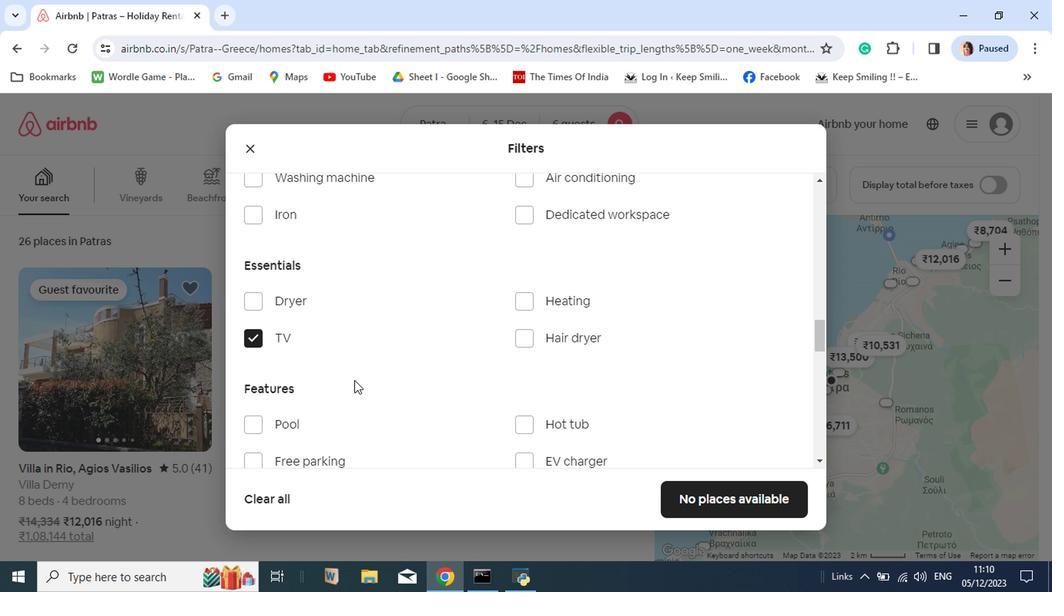 
Action: Mouse scrolled (352, 380) with delta (0, 0)
Screenshot: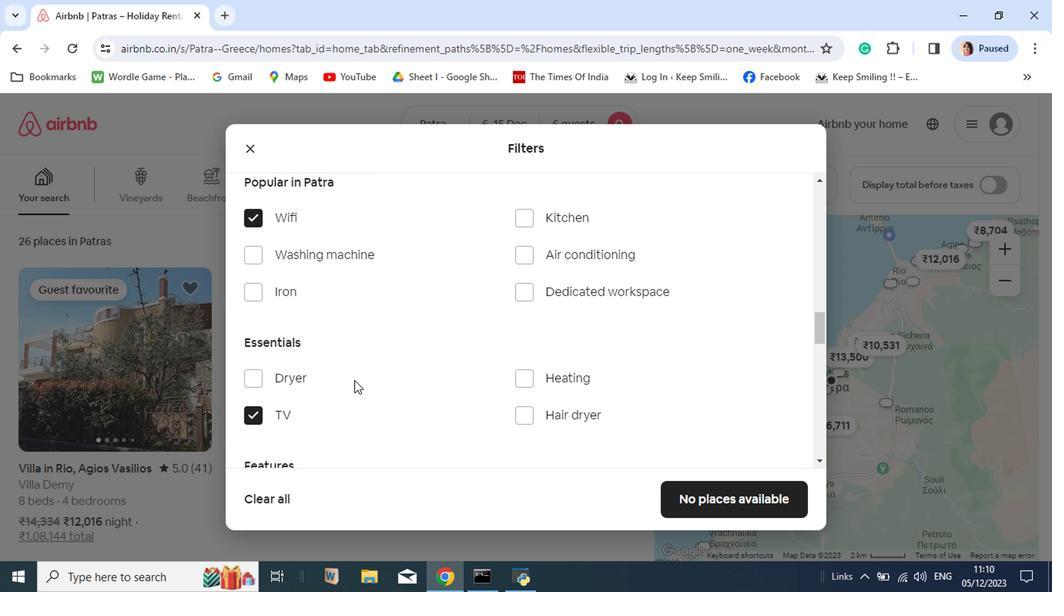 
Action: Mouse moved to (472, 340)
Screenshot: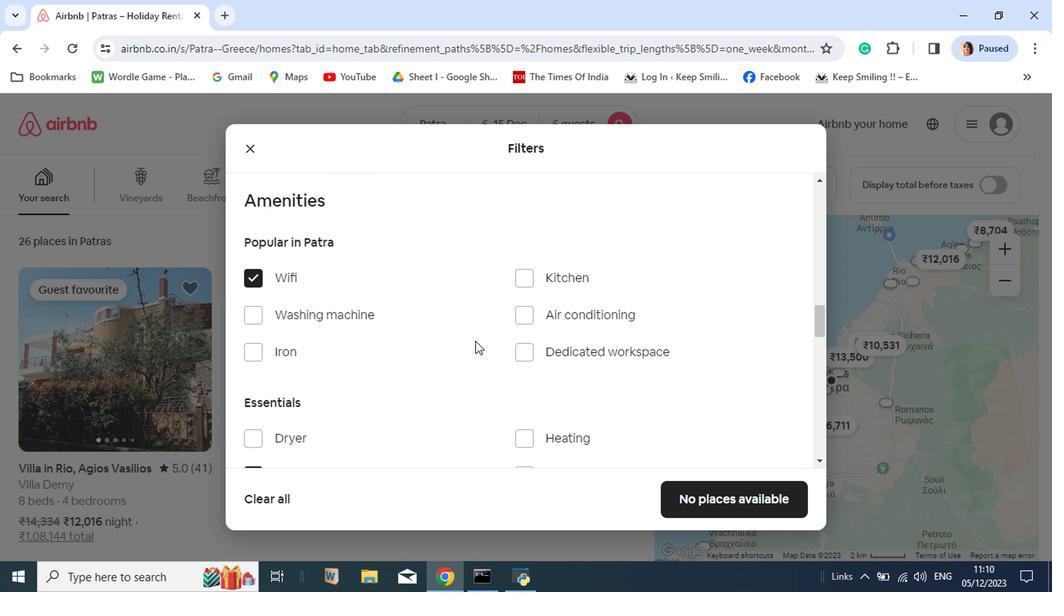 
Action: Mouse scrolled (472, 341) with delta (0, 1)
Screenshot: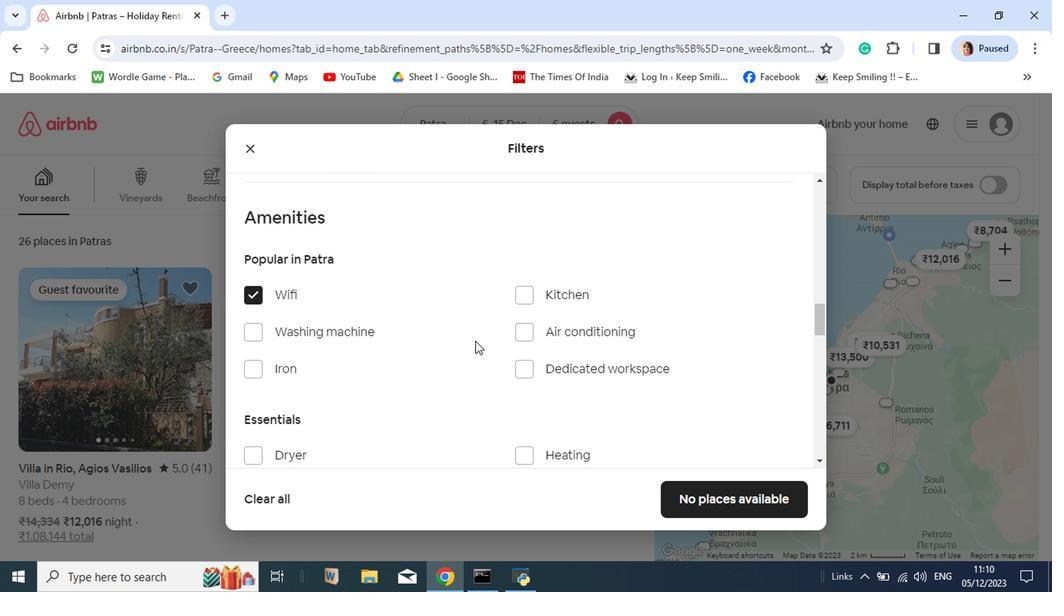 
Action: Mouse moved to (466, 382)
Screenshot: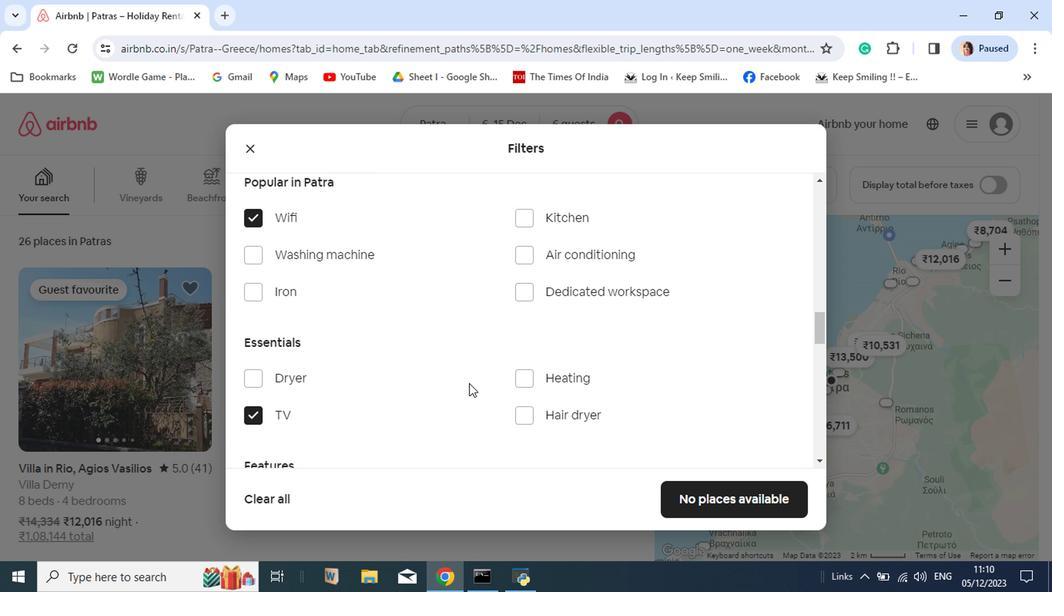 
Action: Mouse scrolled (466, 381) with delta (0, 0)
Screenshot: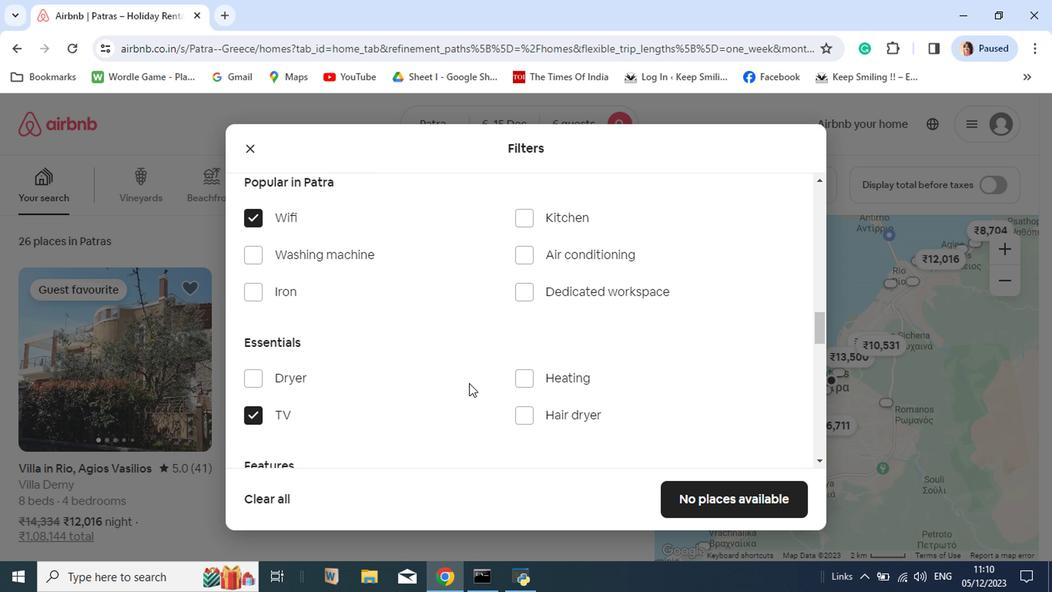
Action: Mouse scrolled (466, 381) with delta (0, 0)
Screenshot: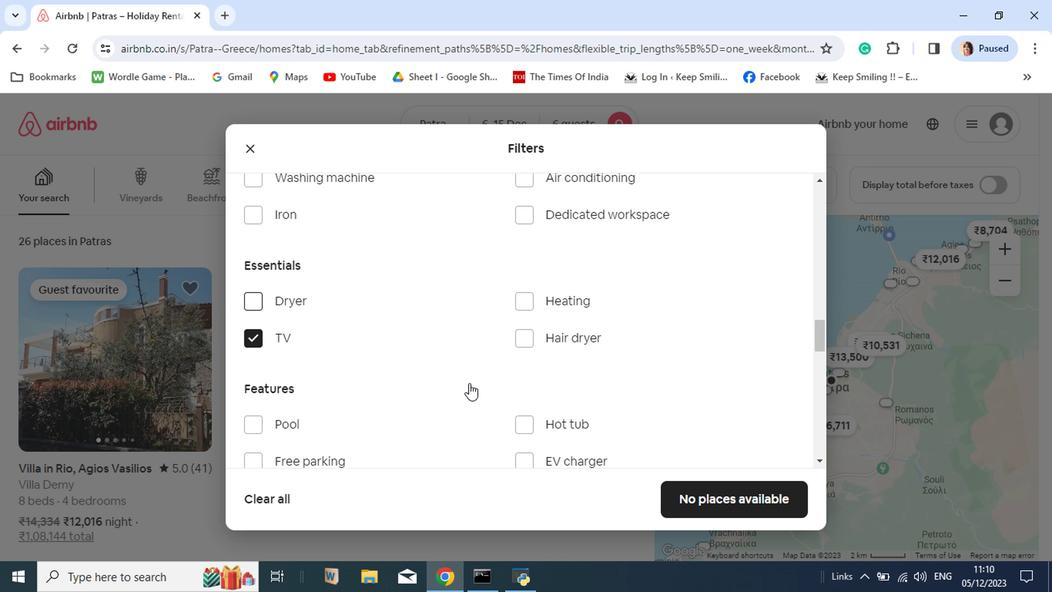 
Action: Mouse scrolled (466, 381) with delta (0, 0)
Screenshot: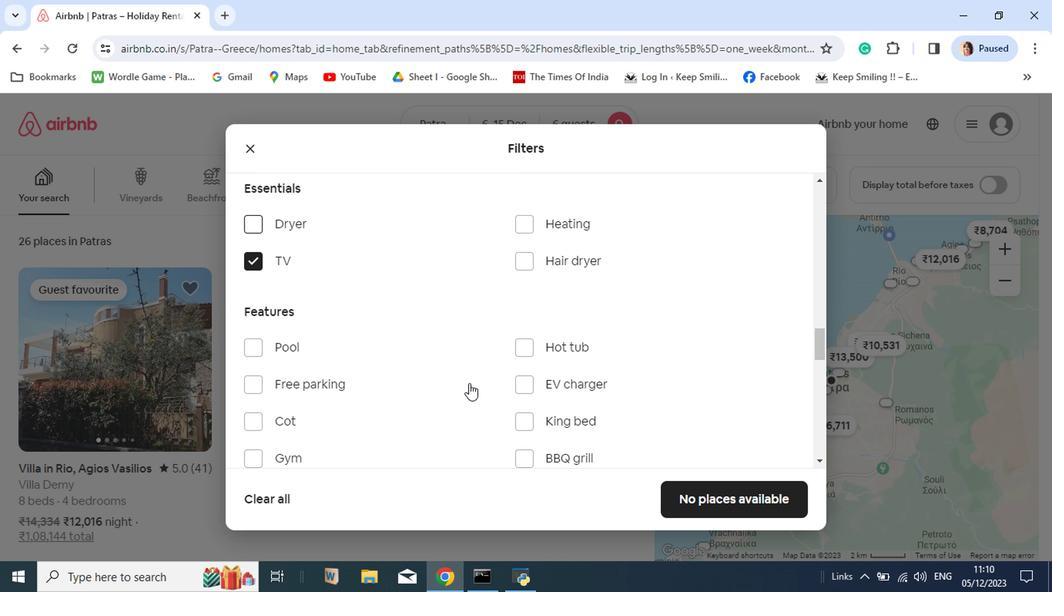 
Action: Mouse moved to (243, 382)
Screenshot: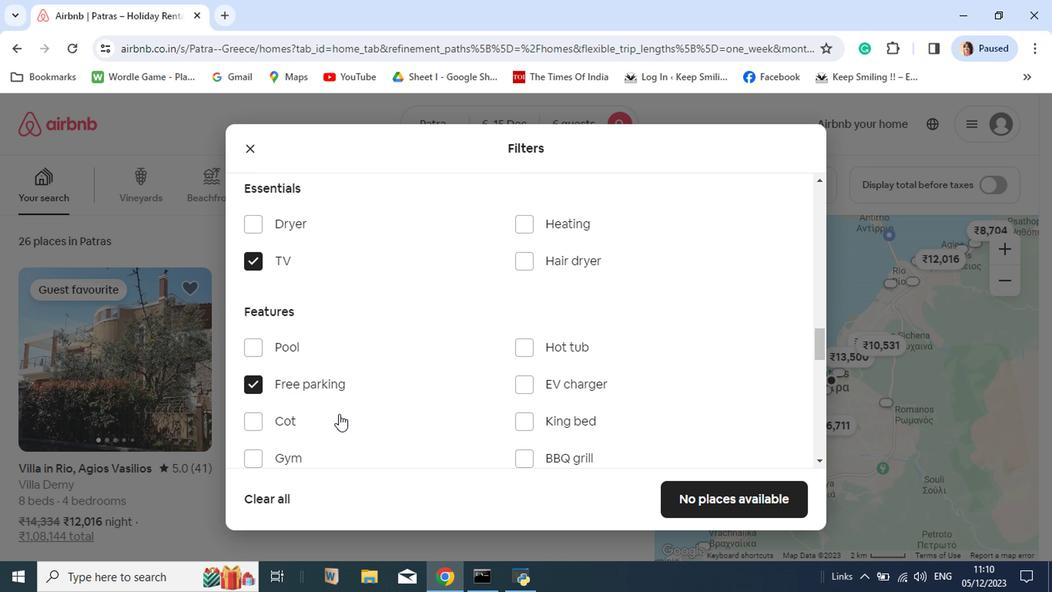 
Action: Mouse pressed left at (243, 382)
Screenshot: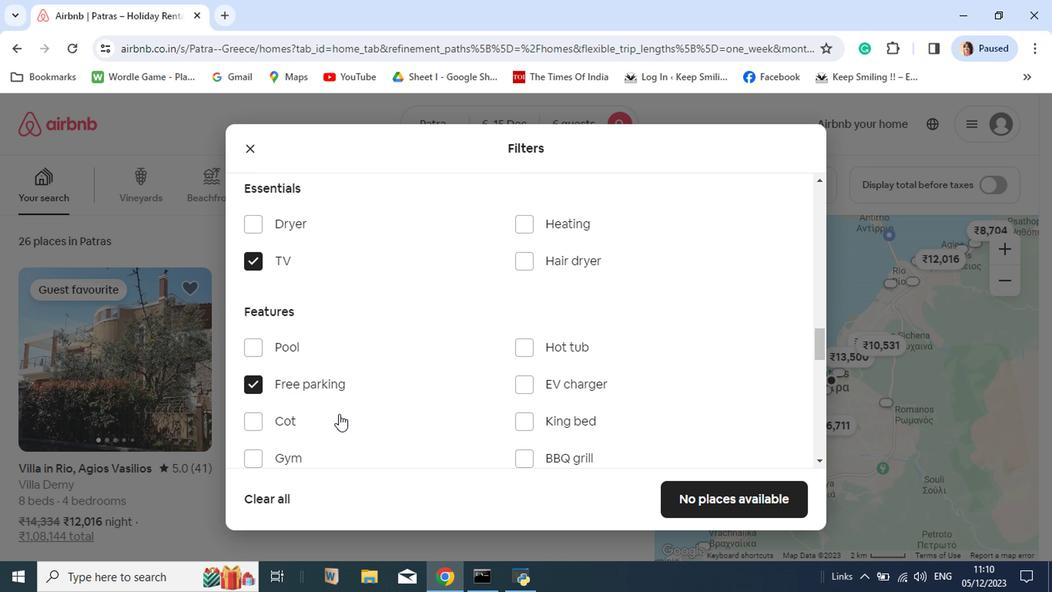 
Action: Mouse moved to (406, 414)
Screenshot: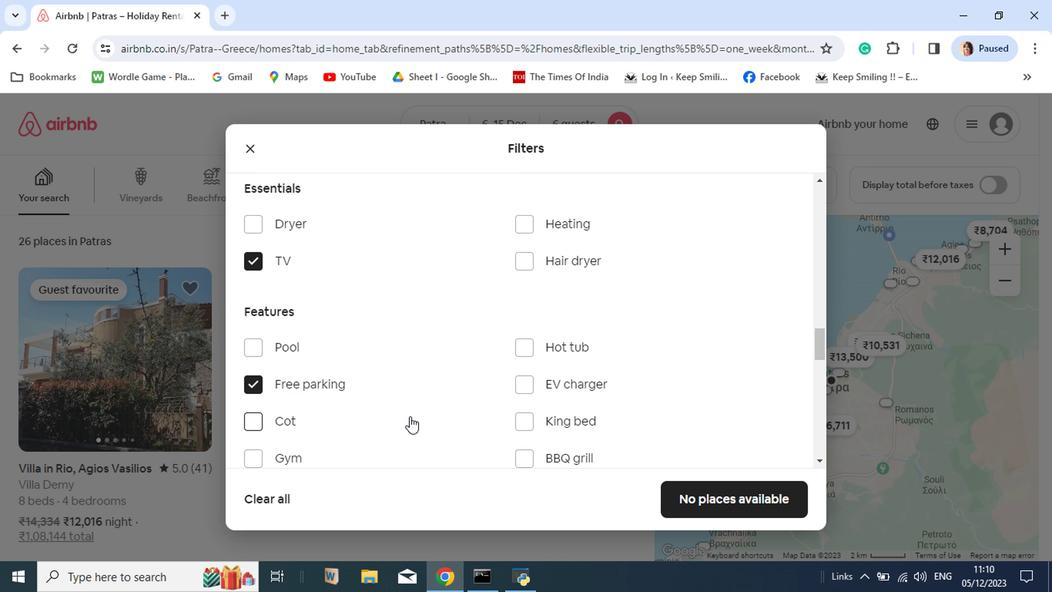 
Action: Mouse scrolled (406, 414) with delta (0, 0)
Screenshot: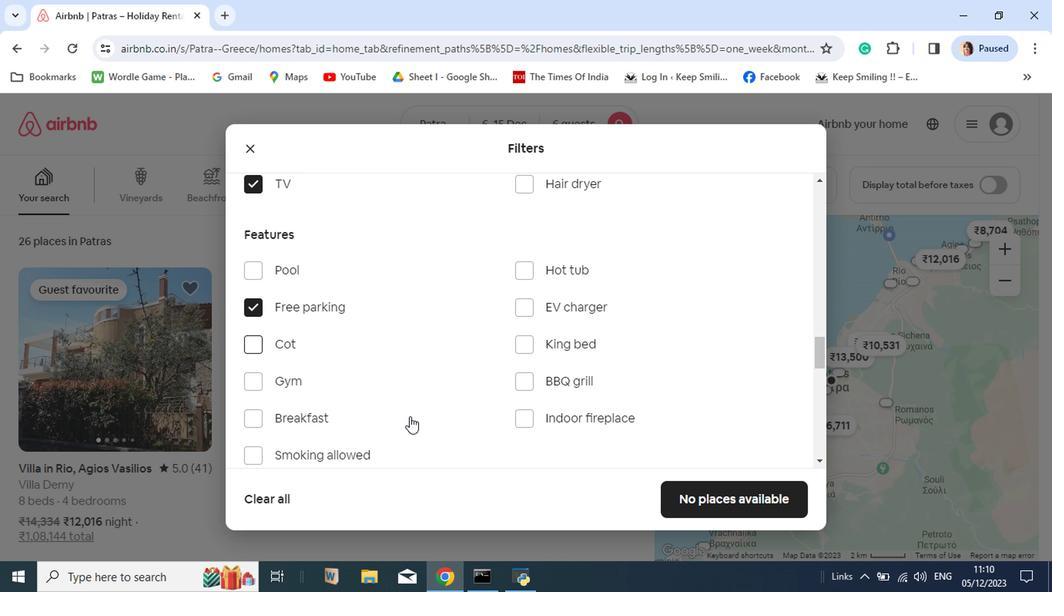 
Action: Mouse scrolled (406, 414) with delta (0, 0)
Screenshot: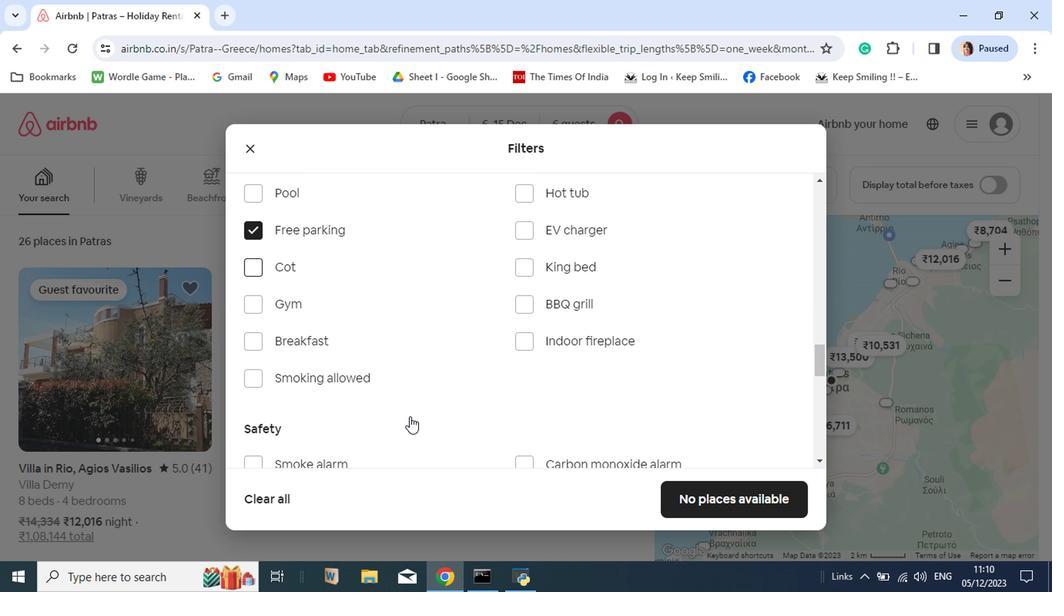 
Action: Mouse moved to (252, 304)
Screenshot: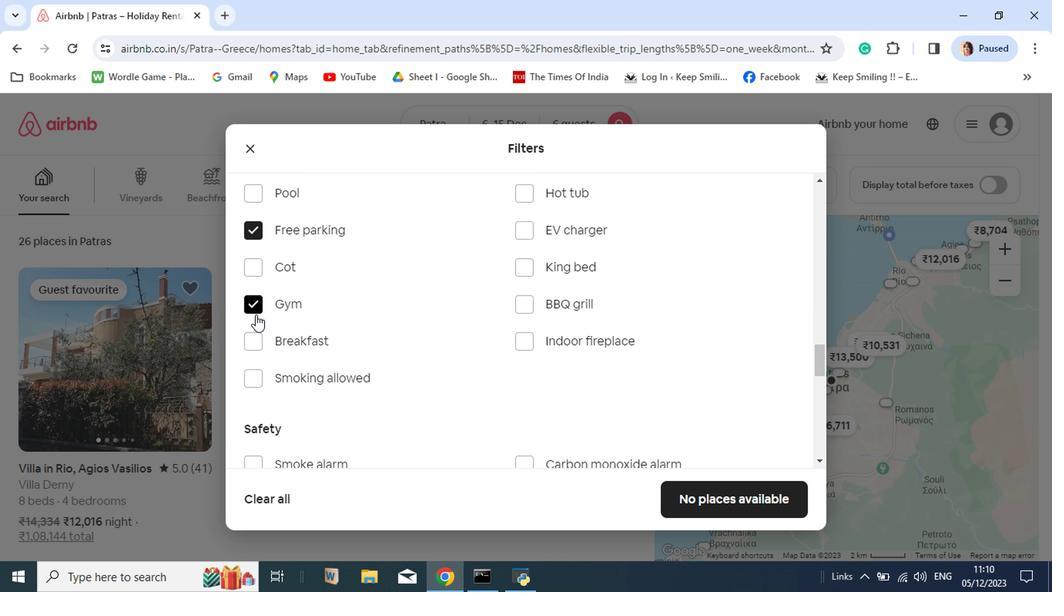 
Action: Mouse pressed left at (252, 304)
Screenshot: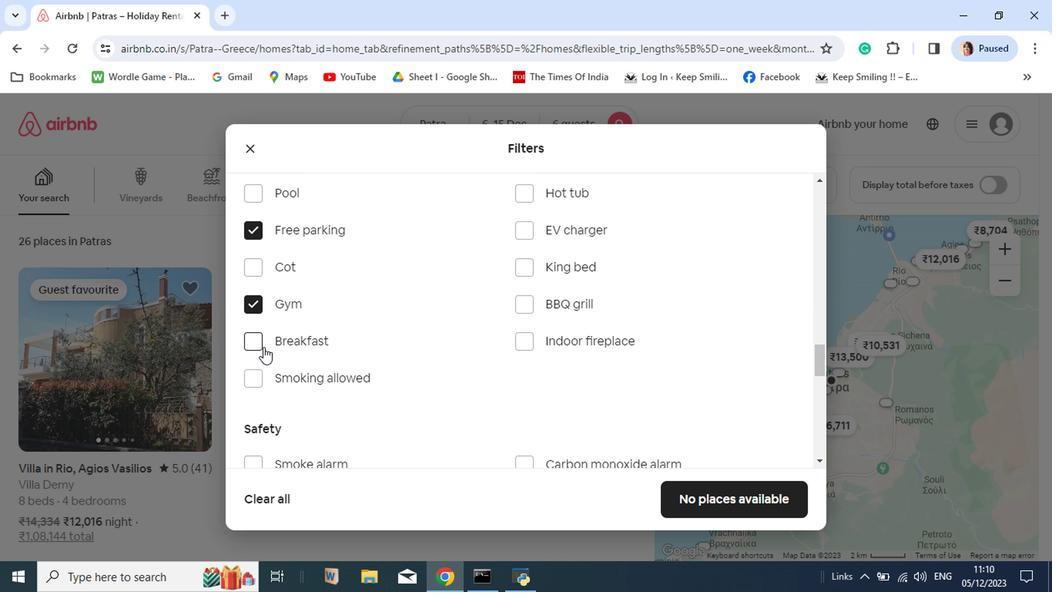
Action: Mouse moved to (255, 344)
Screenshot: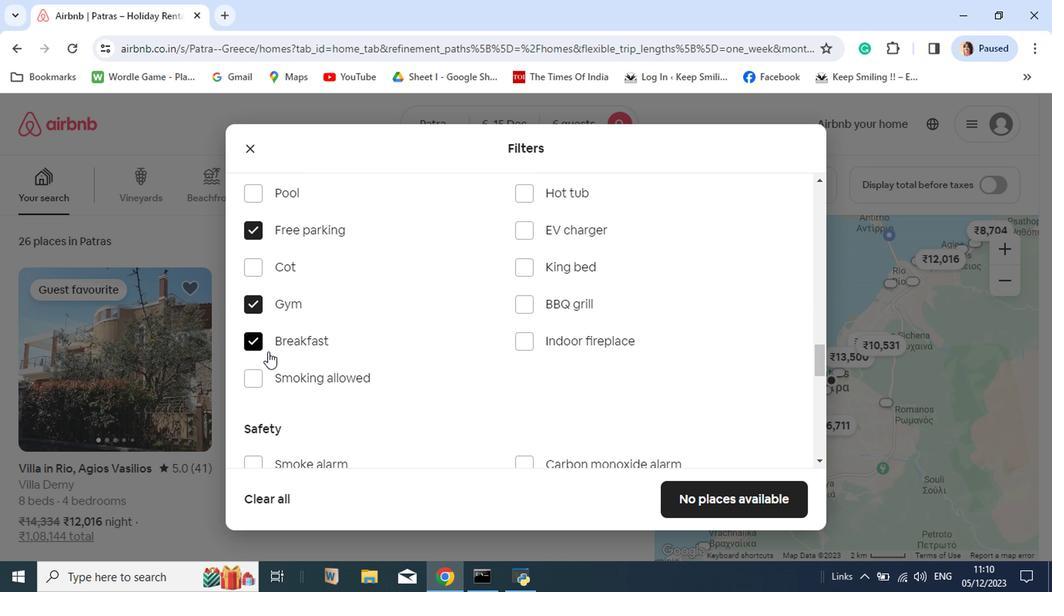 
Action: Mouse pressed left at (255, 344)
Screenshot: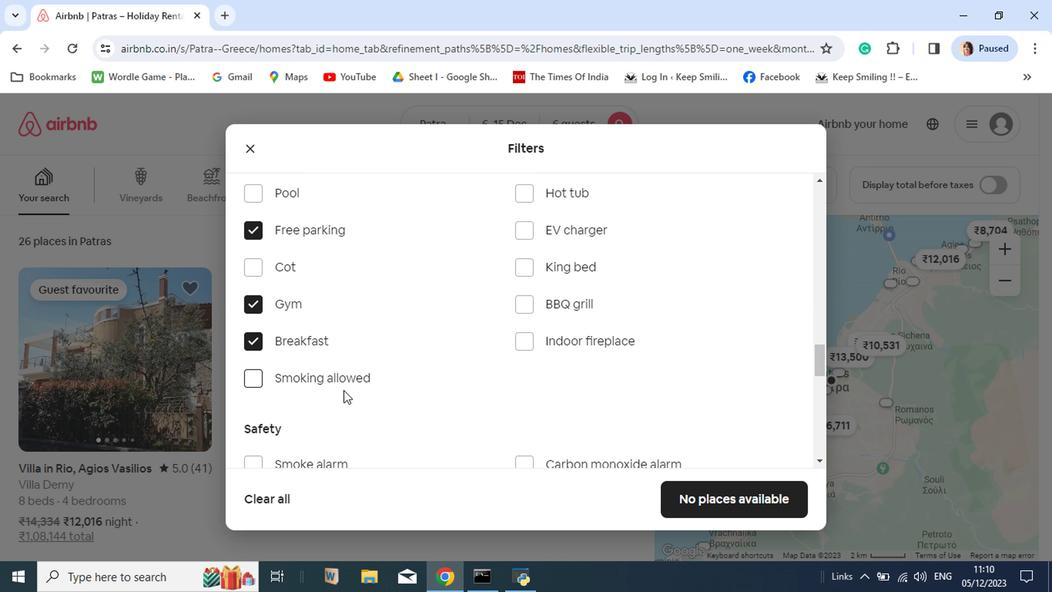 
Action: Mouse moved to (735, 501)
Screenshot: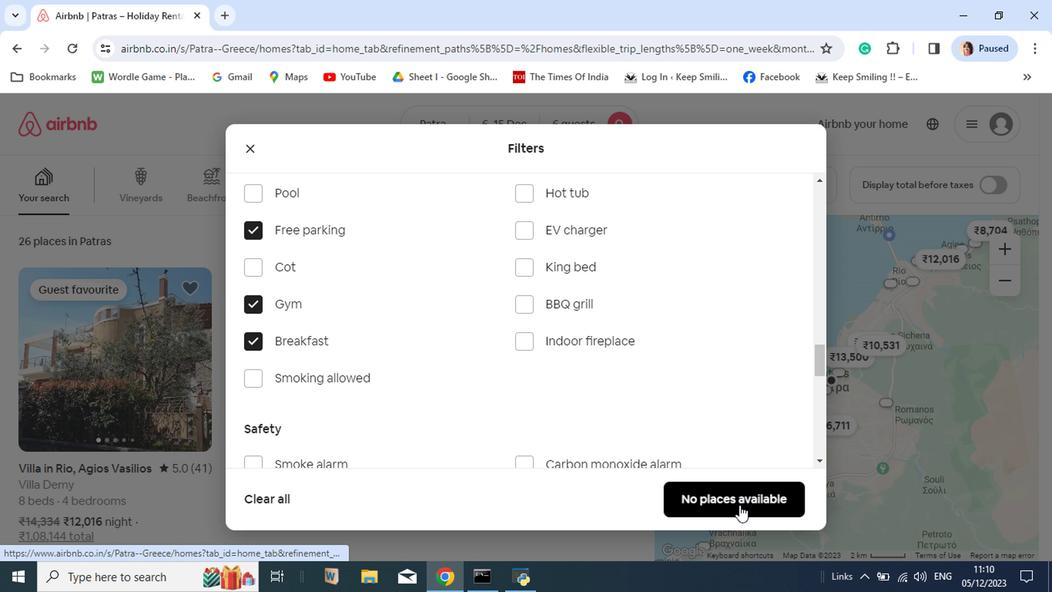 
Action: Mouse pressed left at (735, 501)
Screenshot: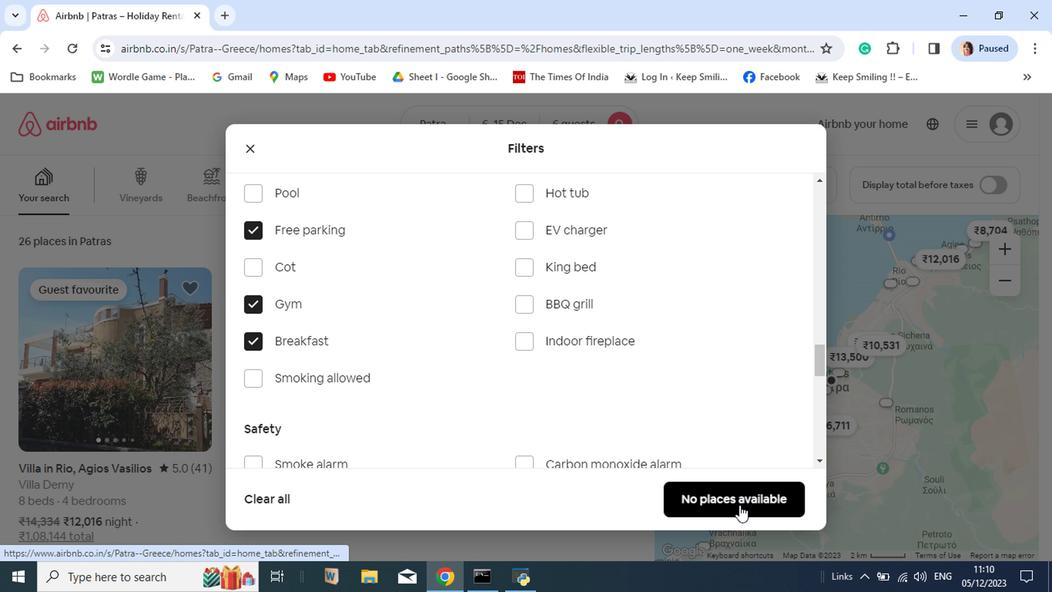
